 Task: Show all amenities of home in Telluride, Colorado, United States.
Action: Mouse moved to (395, 153)
Screenshot: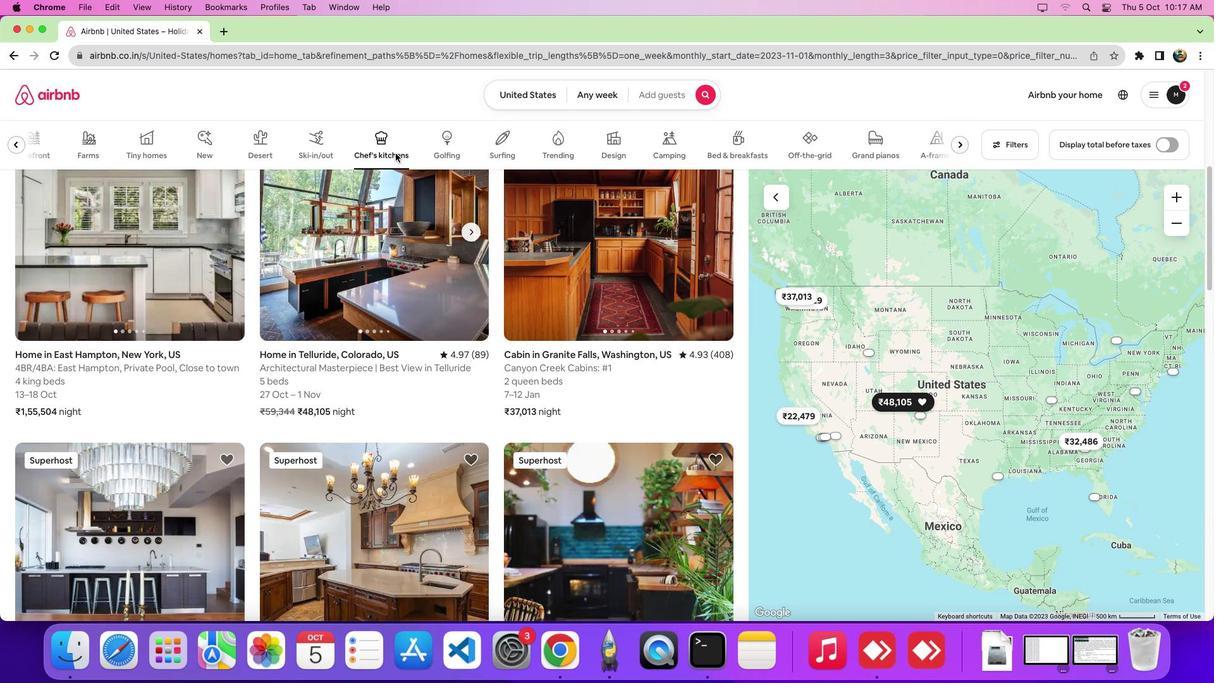 
Action: Mouse pressed left at (395, 153)
Screenshot: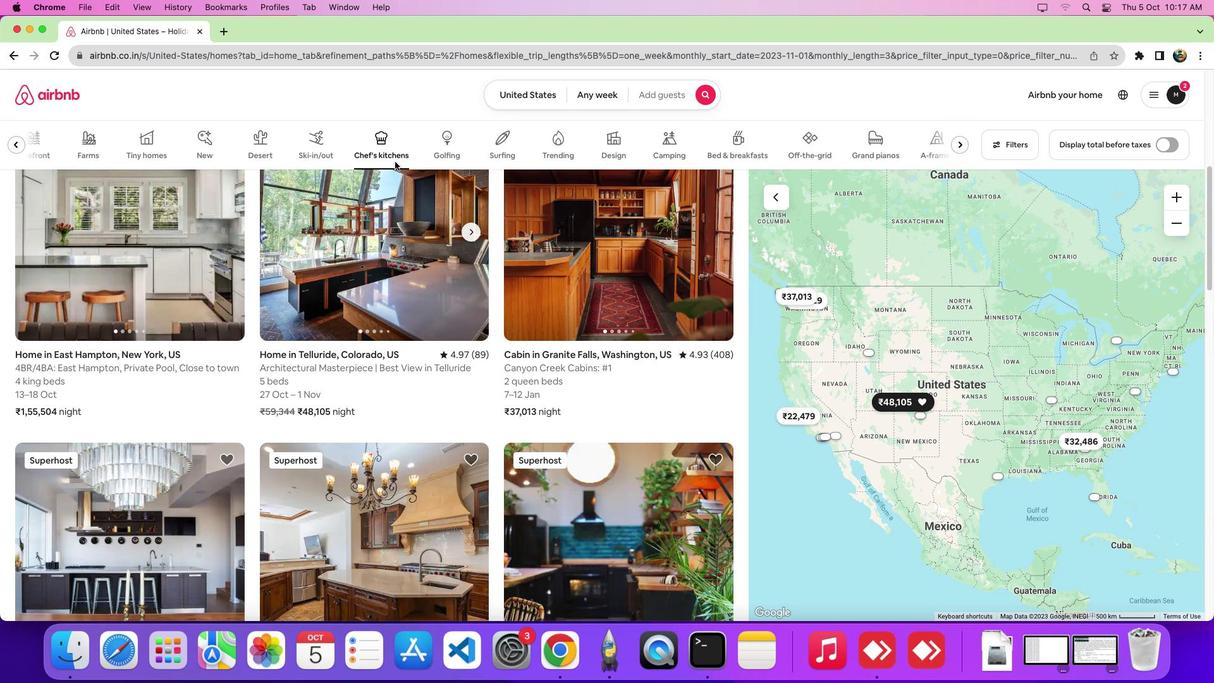 
Action: Mouse moved to (375, 274)
Screenshot: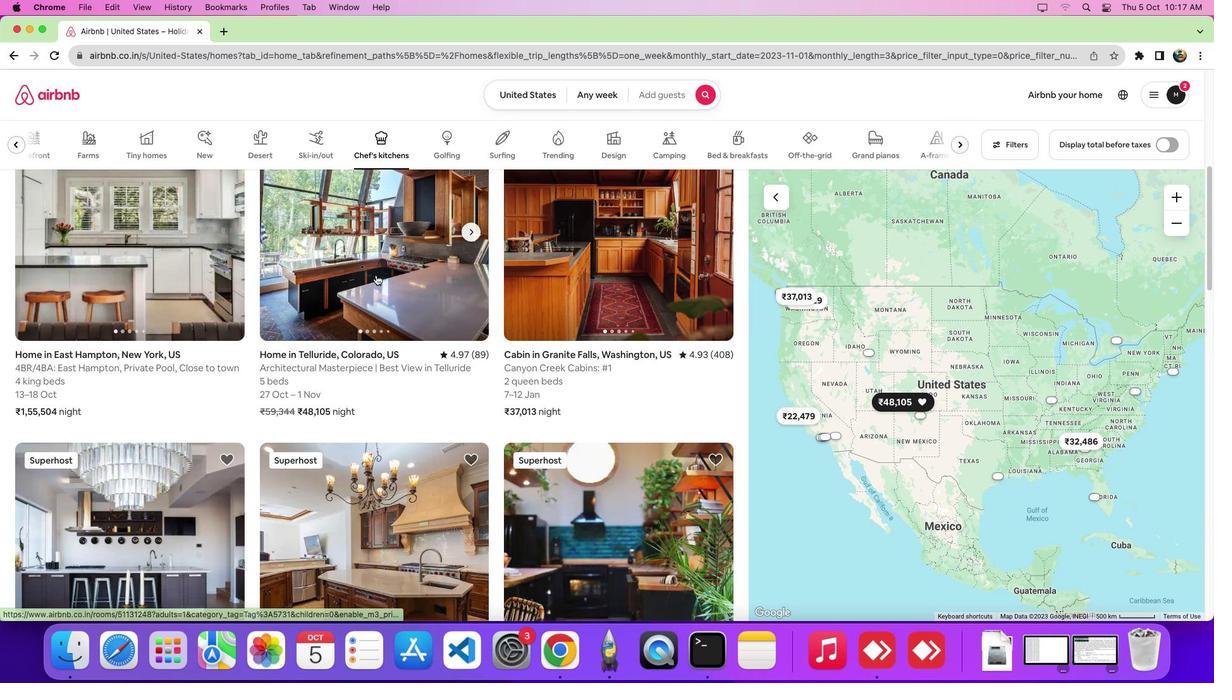
Action: Mouse pressed left at (375, 274)
Screenshot: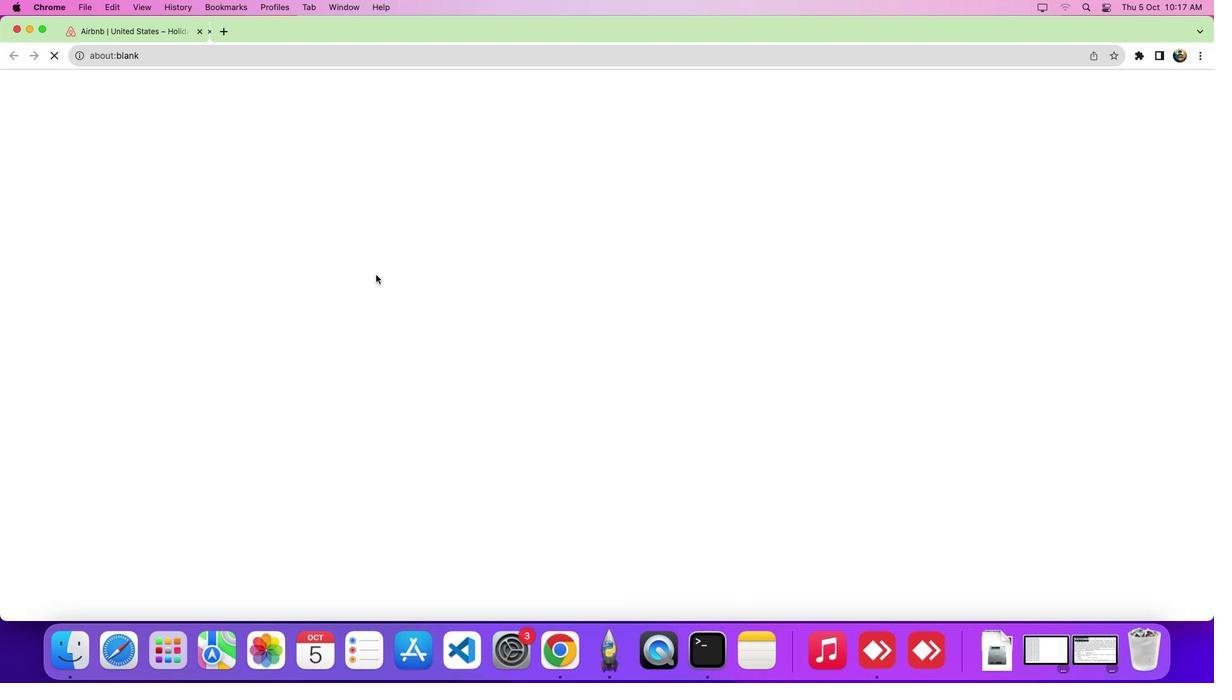 
Action: Mouse moved to (533, 356)
Screenshot: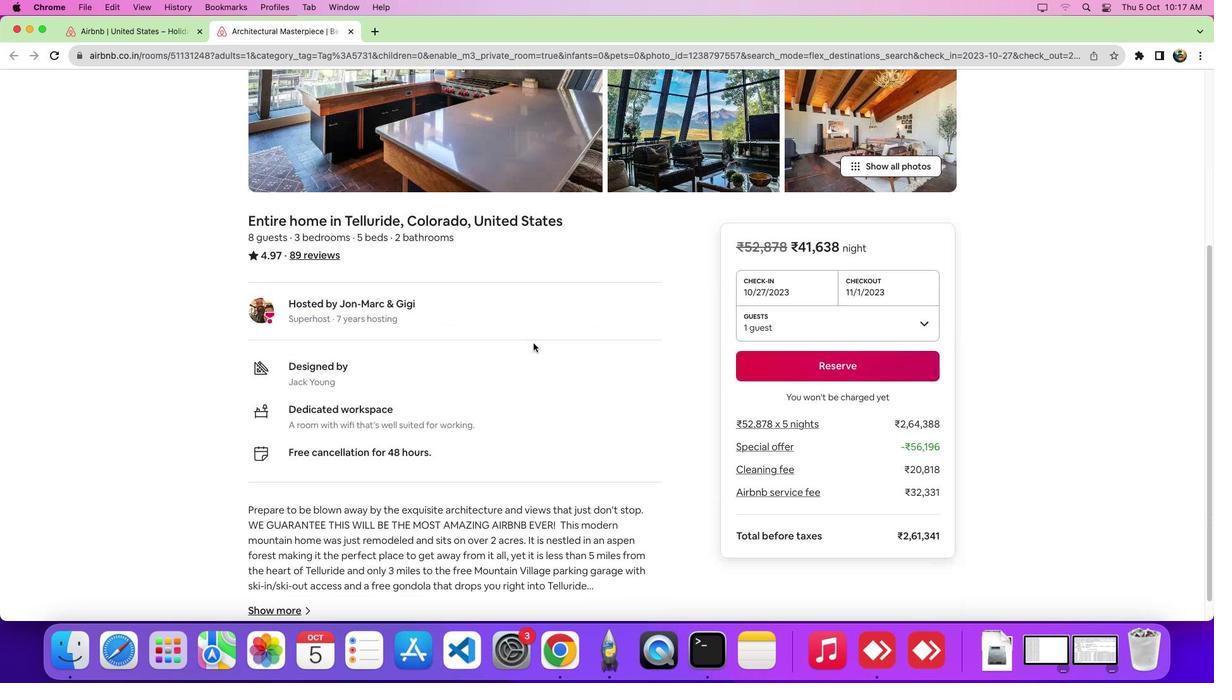 
Action: Mouse scrolled (533, 356) with delta (0, 0)
Screenshot: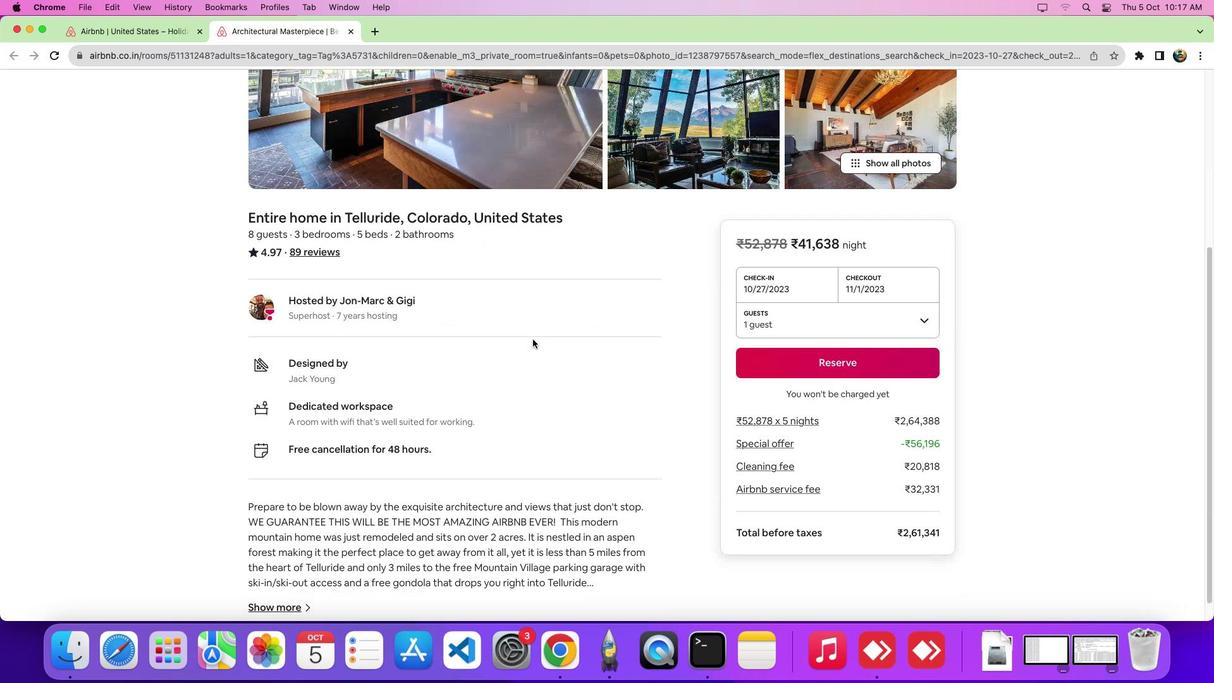 
Action: Mouse scrolled (533, 356) with delta (0, -1)
Screenshot: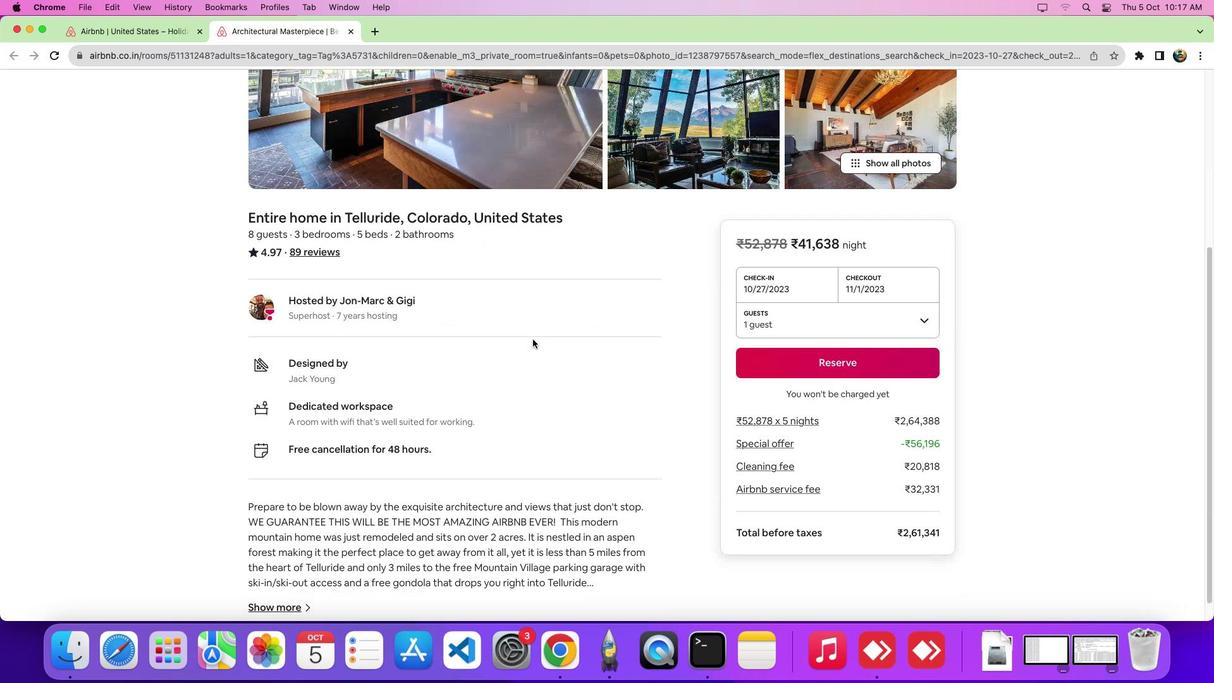 
Action: Mouse moved to (533, 356)
Screenshot: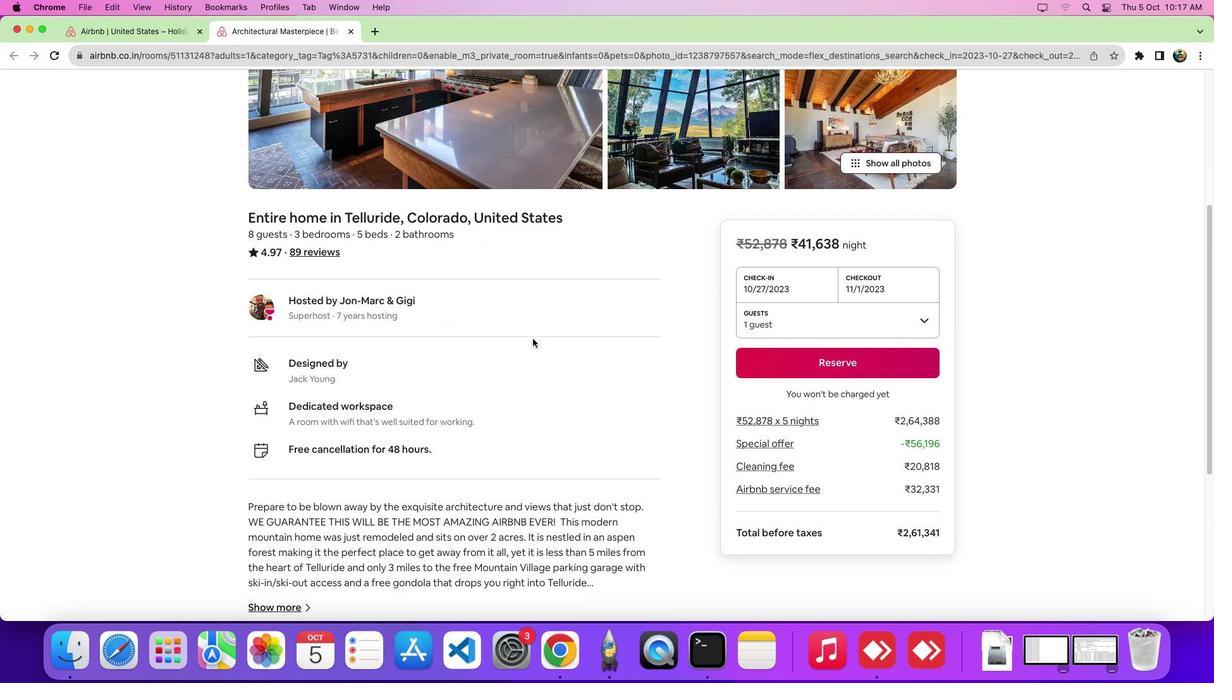 
Action: Mouse scrolled (533, 356) with delta (0, -5)
Screenshot: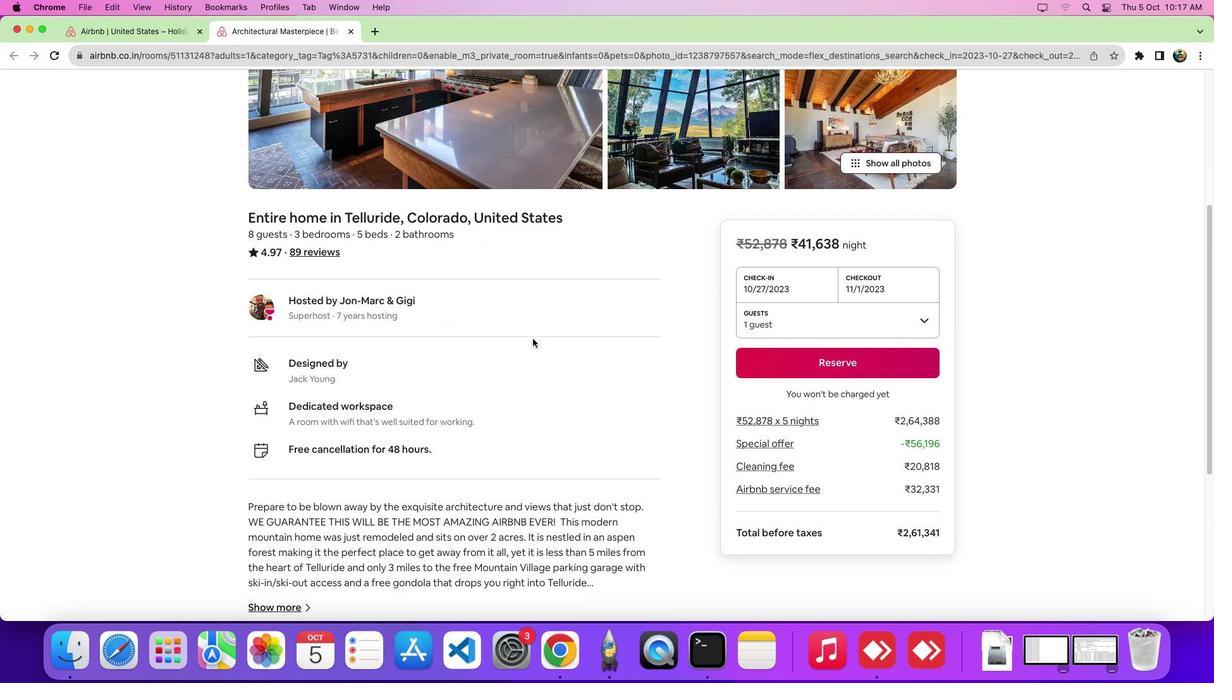 
Action: Mouse moved to (533, 349)
Screenshot: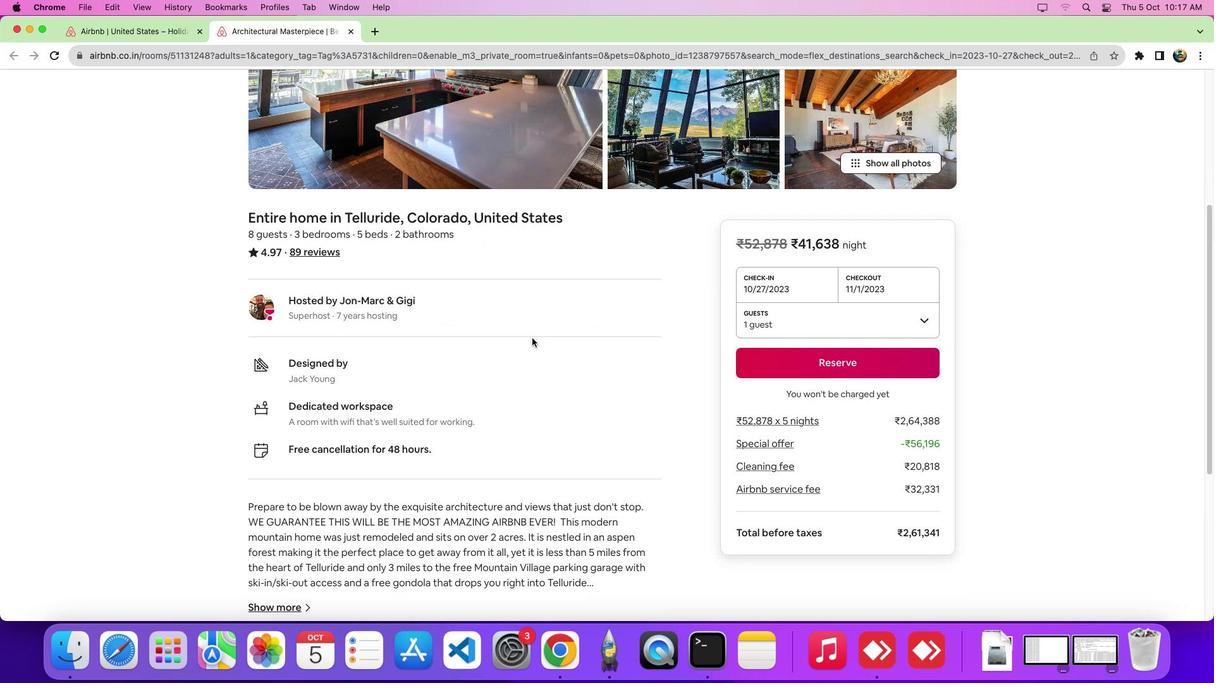 
Action: Mouse scrolled (533, 349) with delta (0, -8)
Screenshot: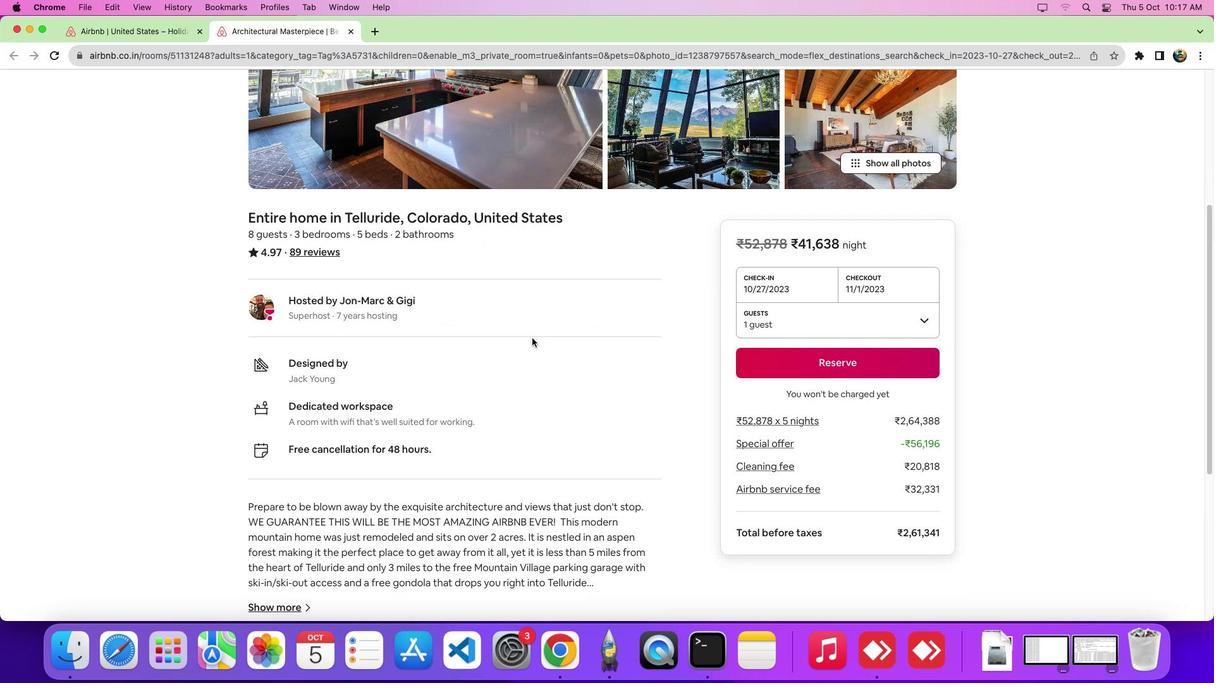 
Action: Mouse moved to (531, 336)
Screenshot: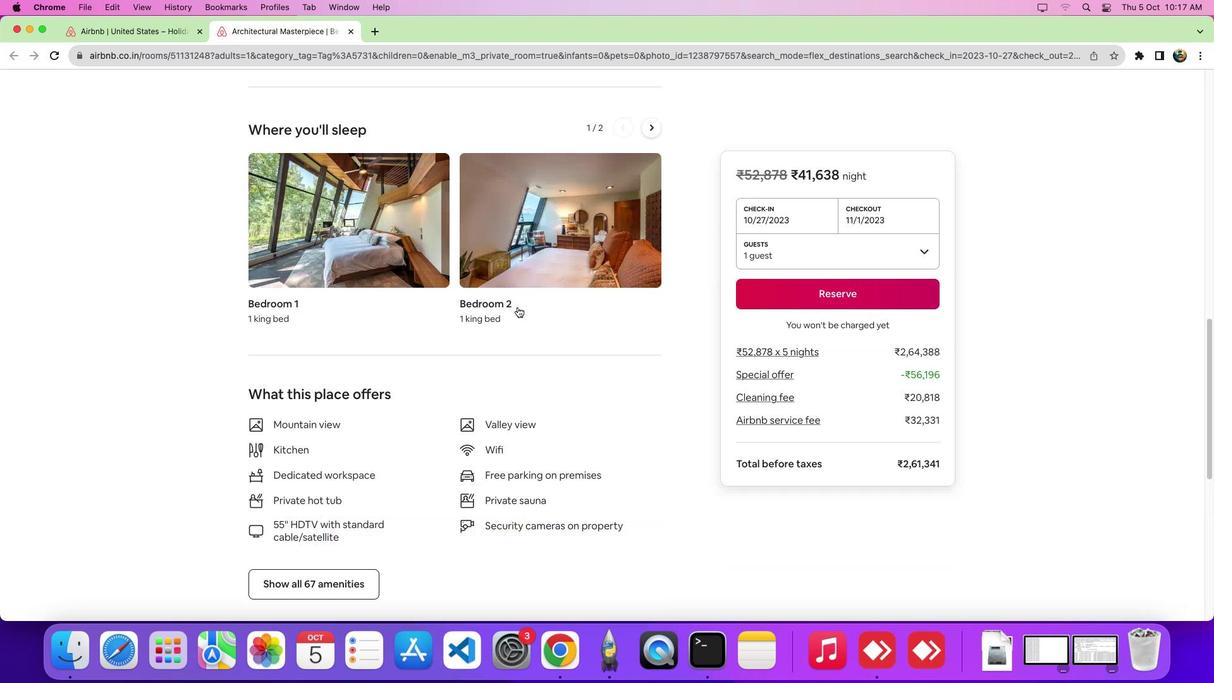 
Action: Mouse scrolled (531, 336) with delta (0, 0)
Screenshot: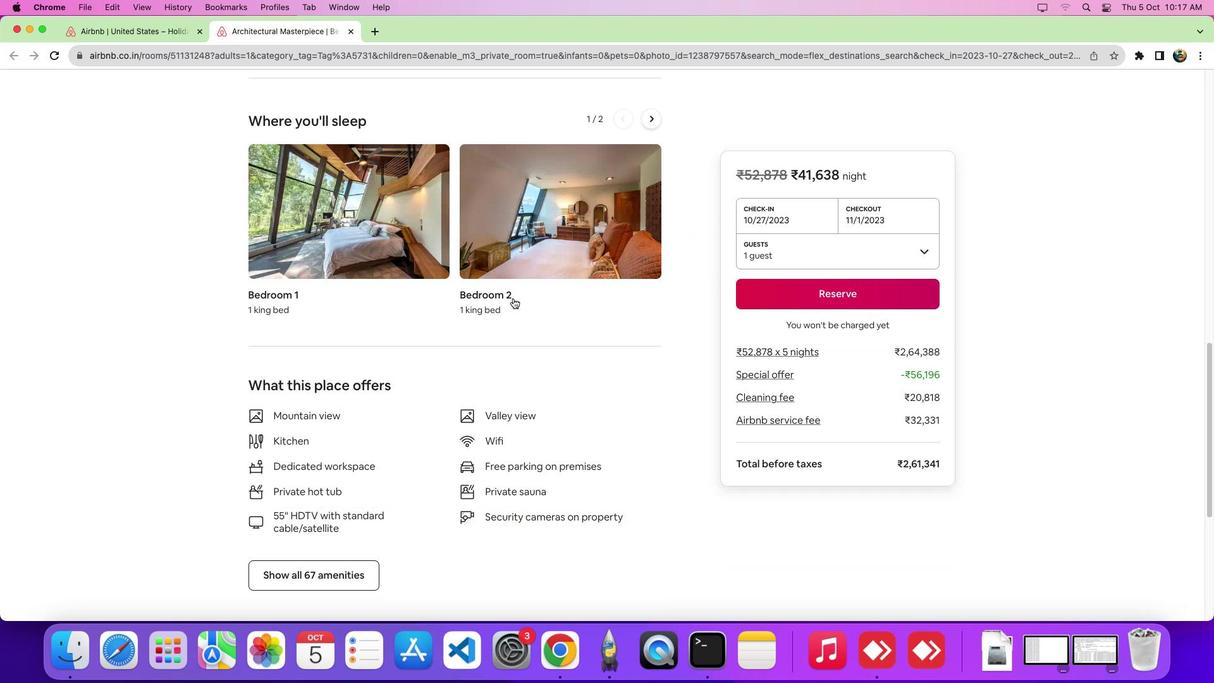 
Action: Mouse scrolled (531, 336) with delta (0, -1)
Screenshot: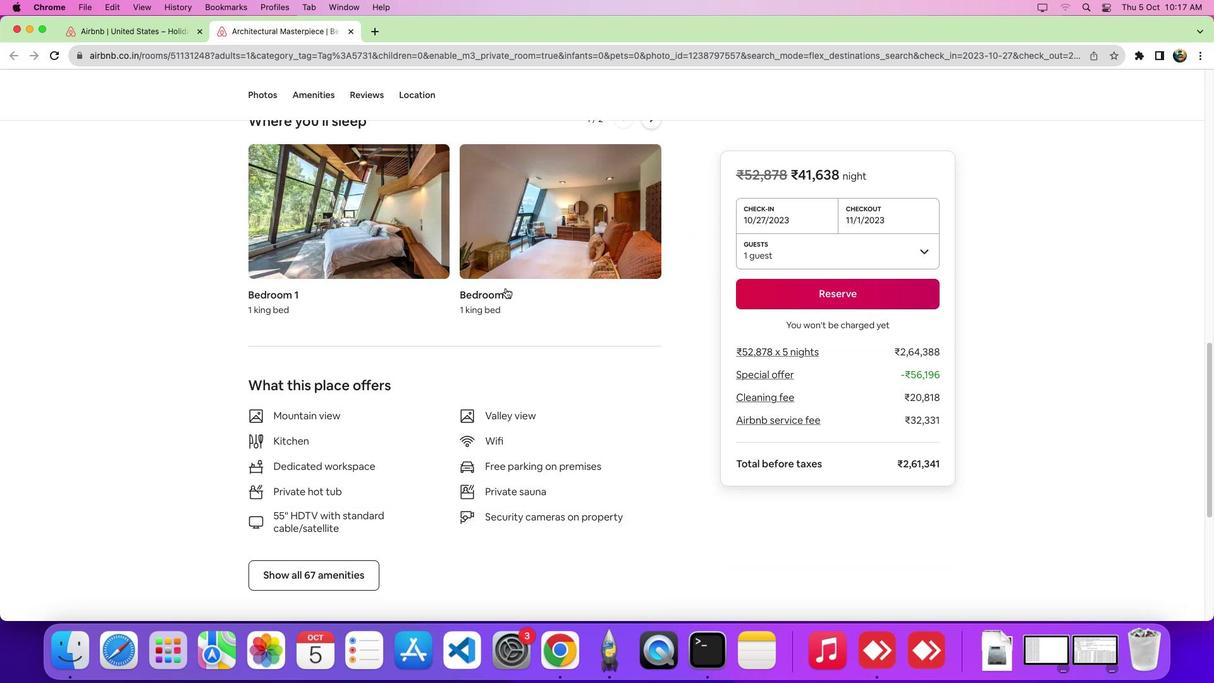 
Action: Mouse scrolled (531, 336) with delta (0, -6)
Screenshot: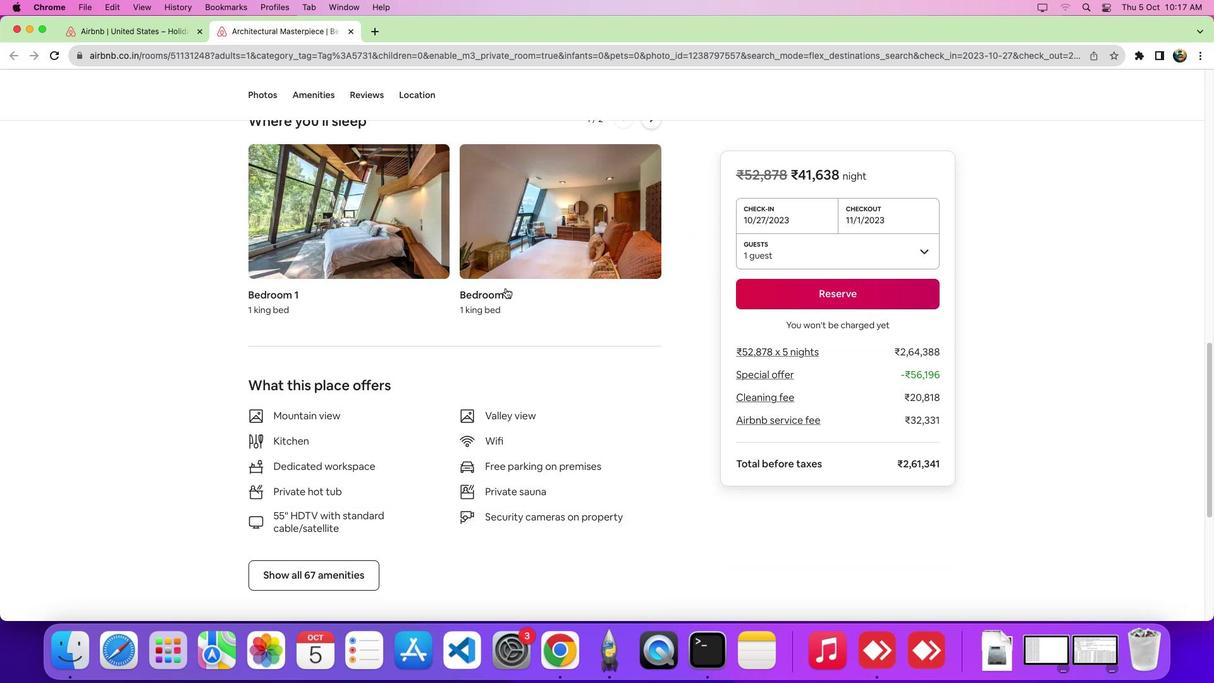 
Action: Mouse scrolled (531, 336) with delta (0, -8)
Screenshot: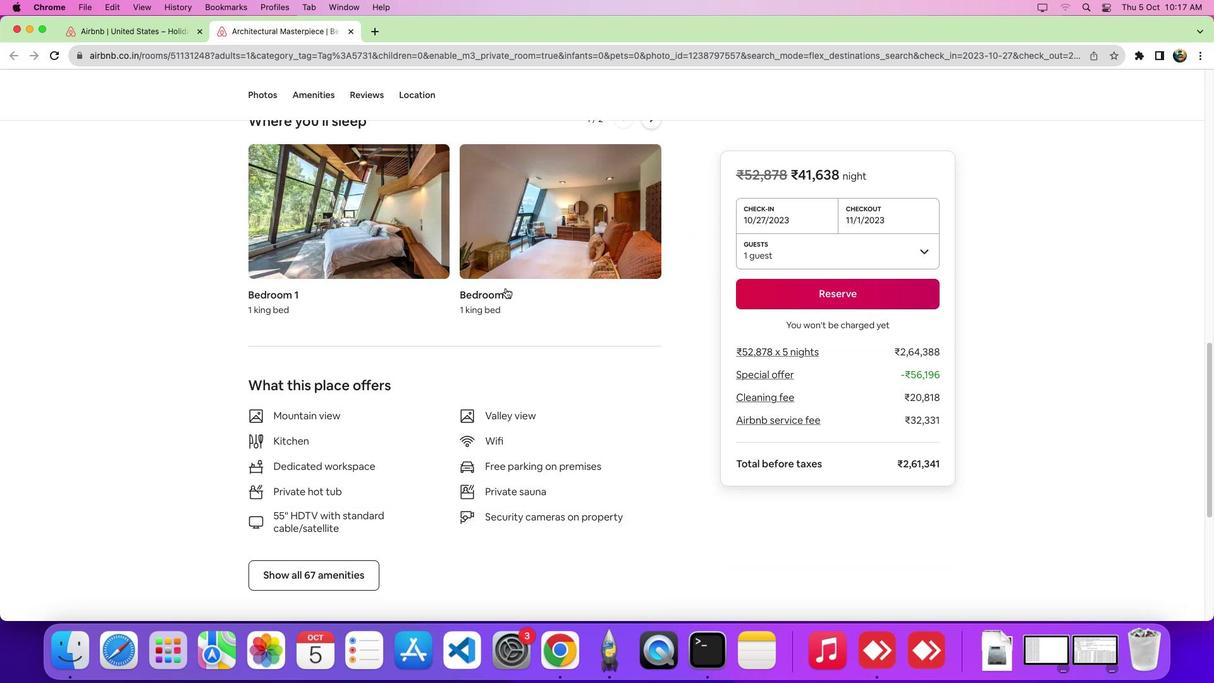 
Action: Mouse moved to (311, 100)
Screenshot: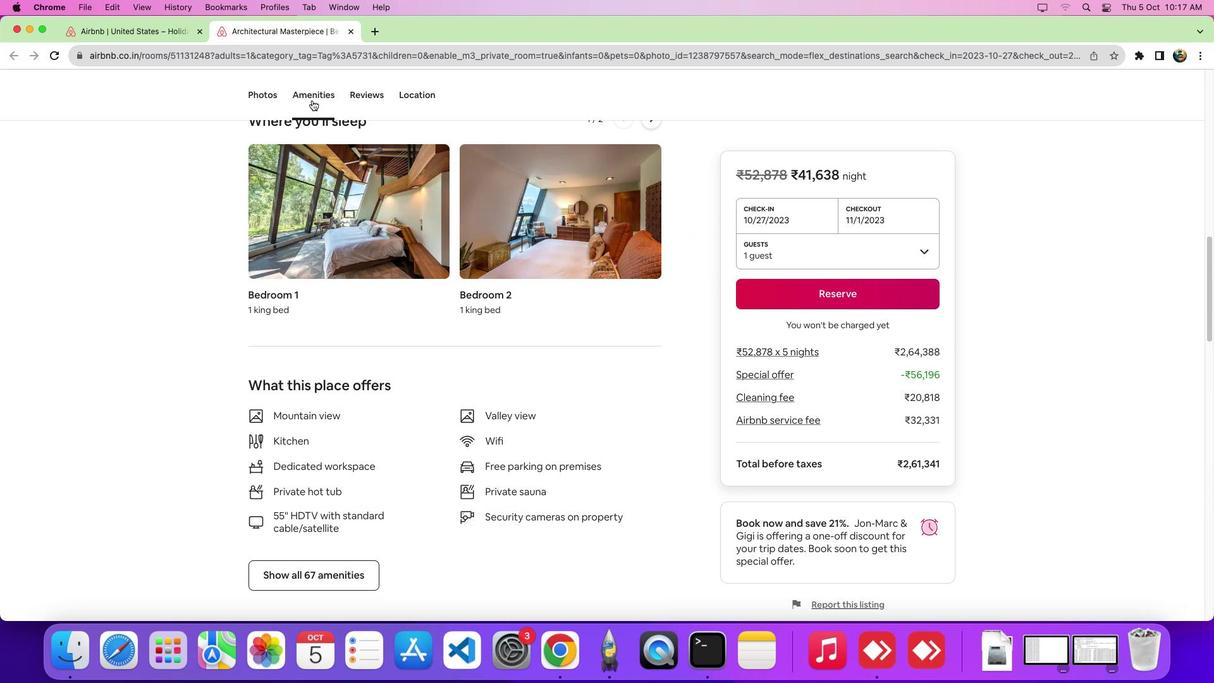 
Action: Mouse pressed left at (311, 100)
Screenshot: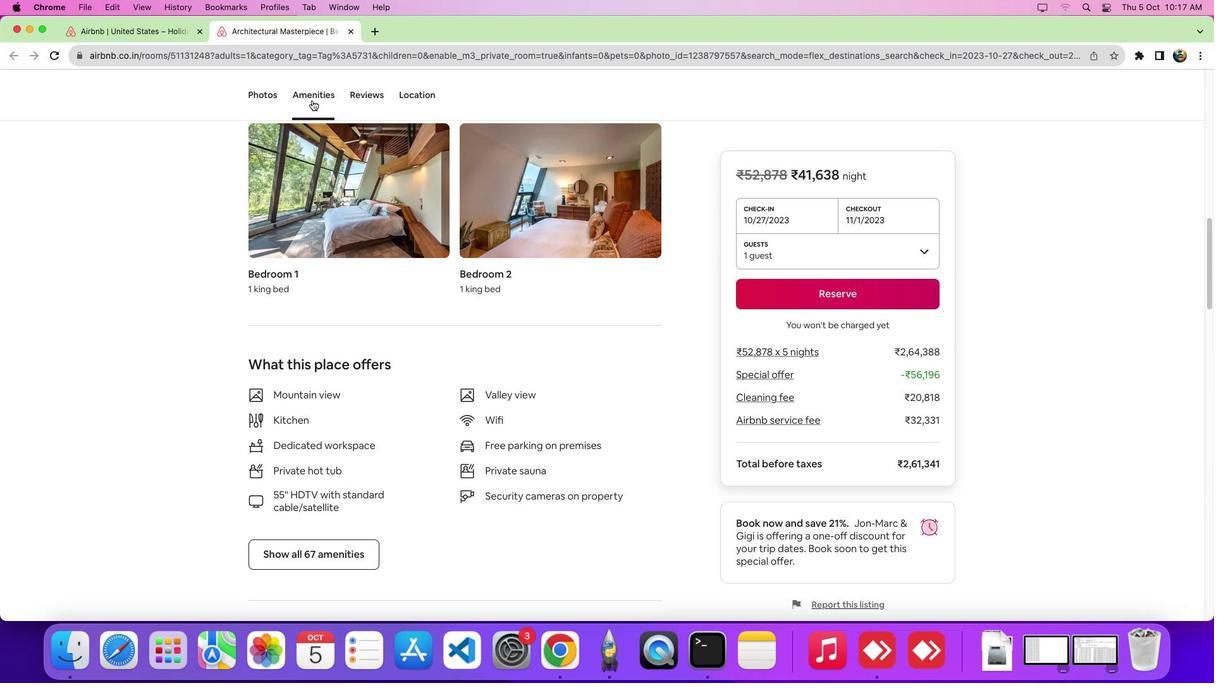
Action: Mouse moved to (413, 327)
Screenshot: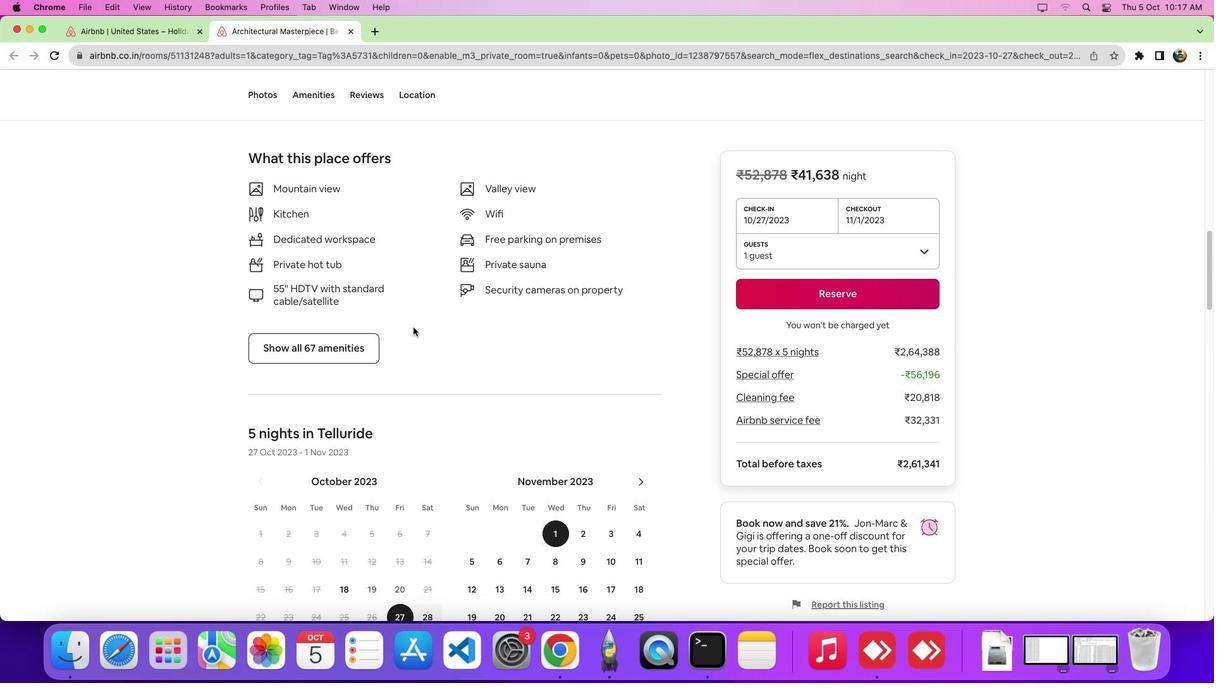 
Action: Mouse scrolled (413, 327) with delta (0, 0)
Screenshot: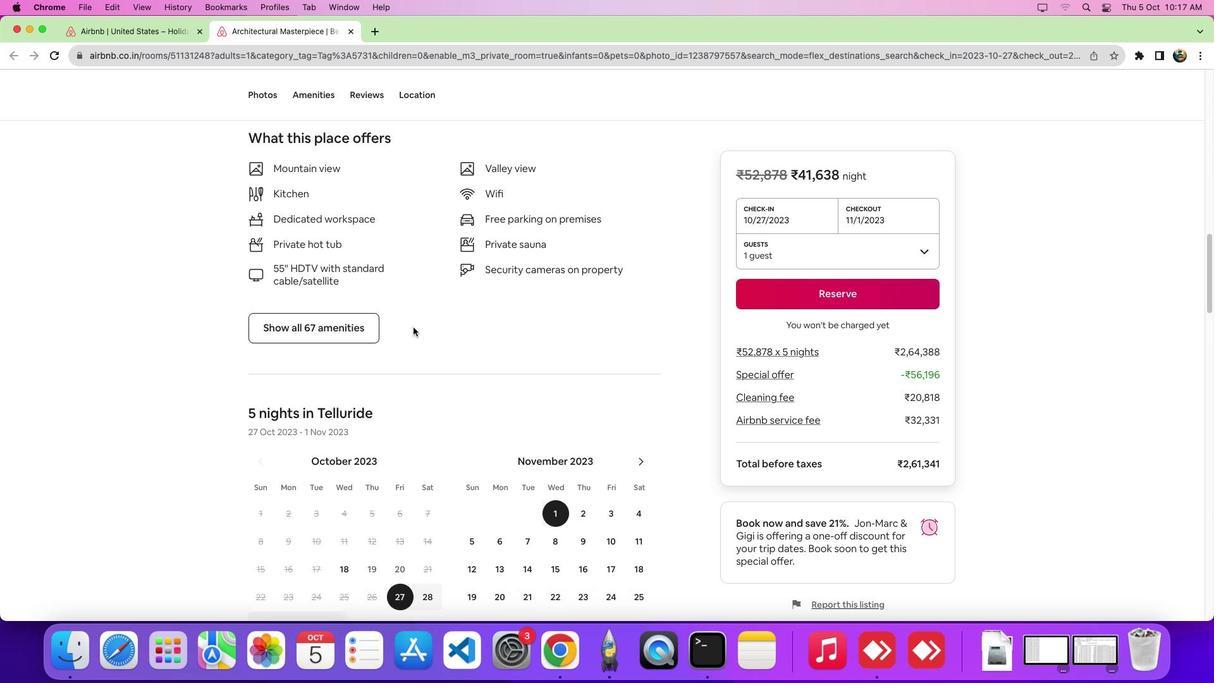 
Action: Mouse scrolled (413, 327) with delta (0, 0)
Screenshot: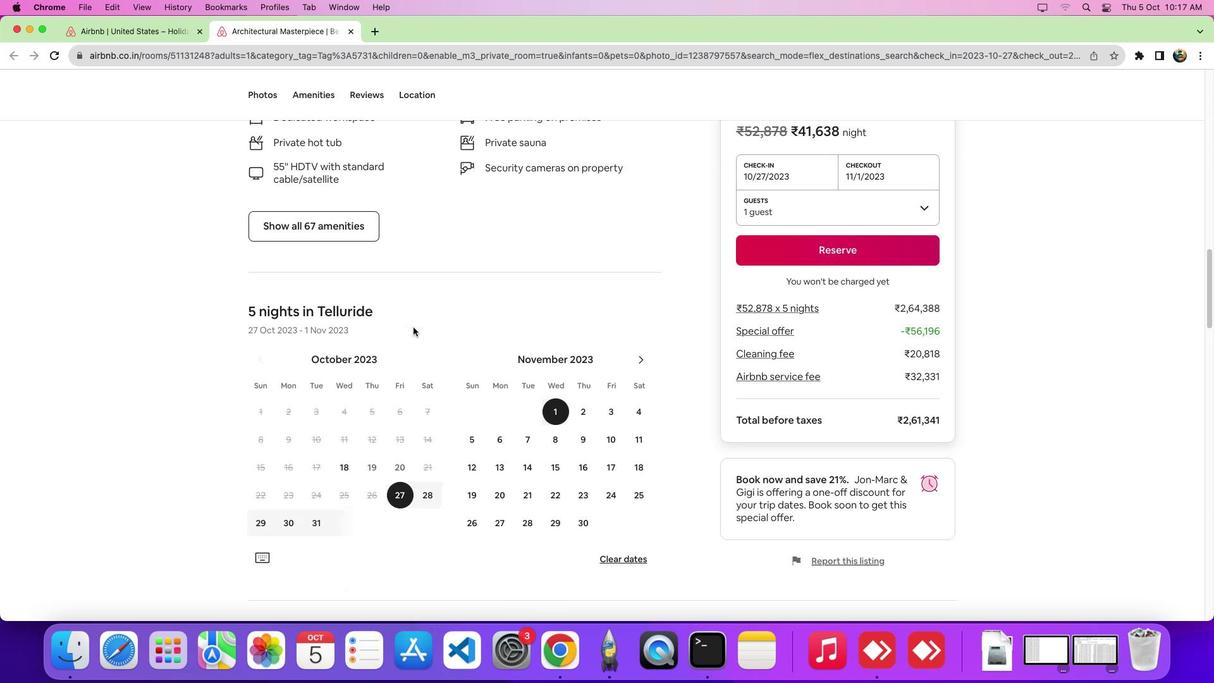 
Action: Mouse scrolled (413, 327) with delta (0, -1)
Screenshot: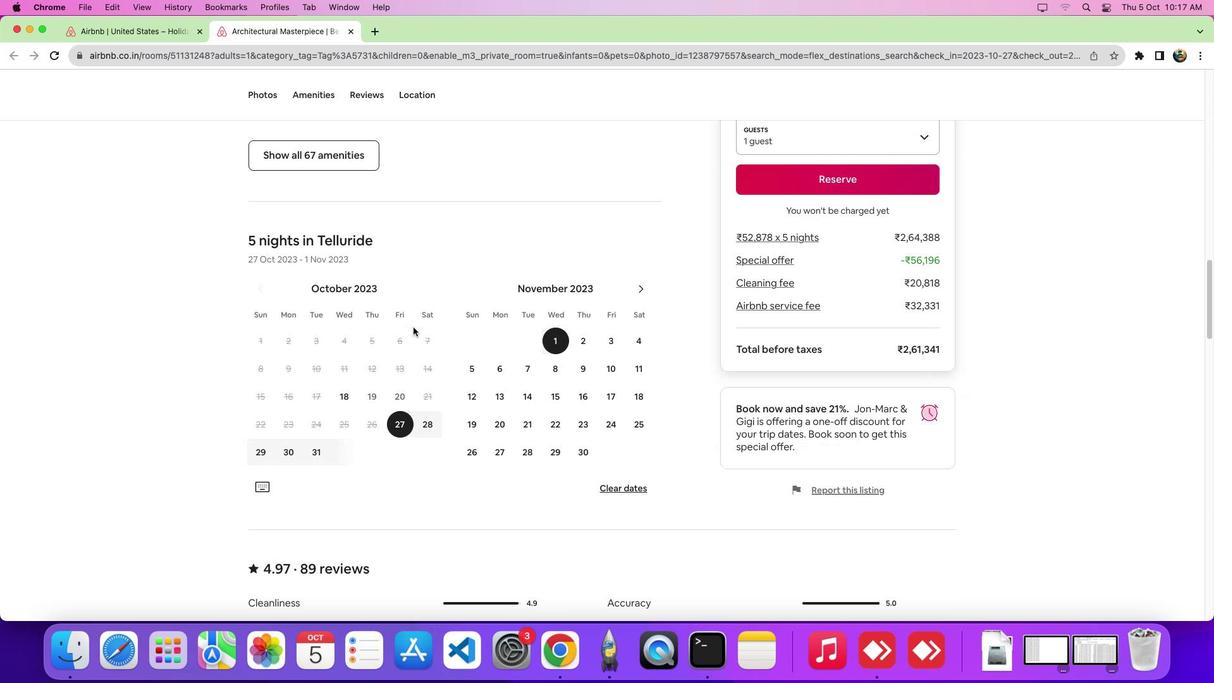 
Action: Mouse scrolled (413, 327) with delta (0, -2)
Screenshot: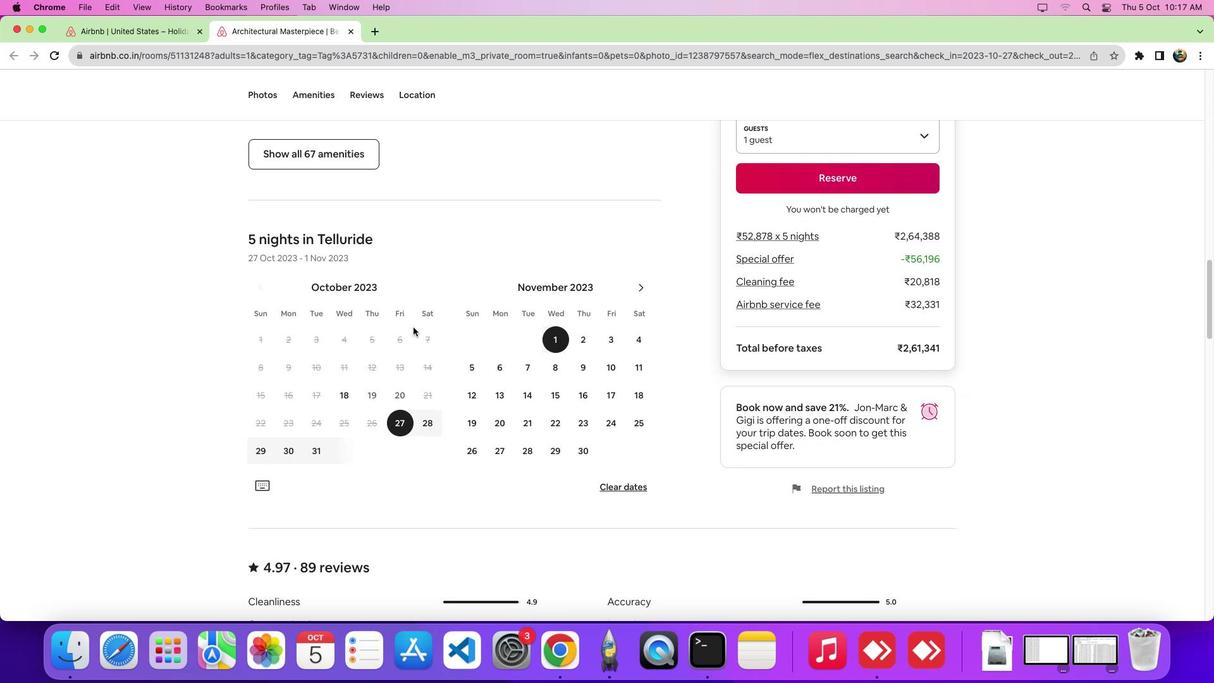 
Action: Mouse scrolled (413, 327) with delta (0, 0)
Screenshot: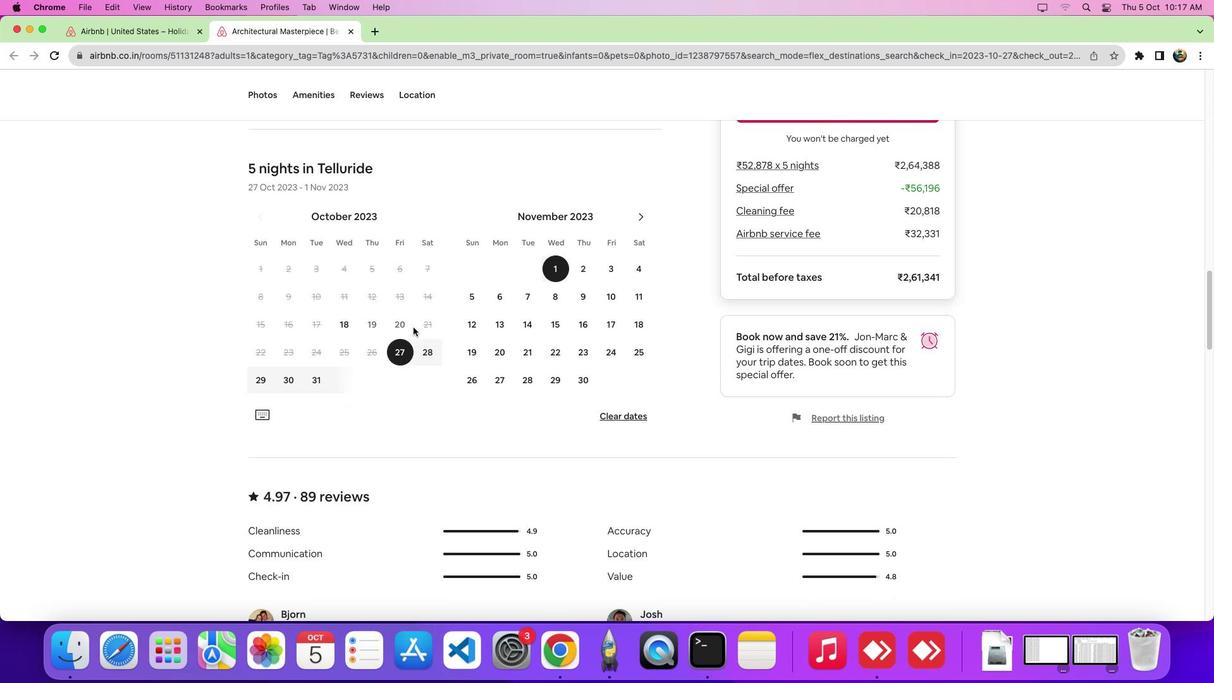 
Action: Mouse scrolled (413, 327) with delta (0, 0)
Screenshot: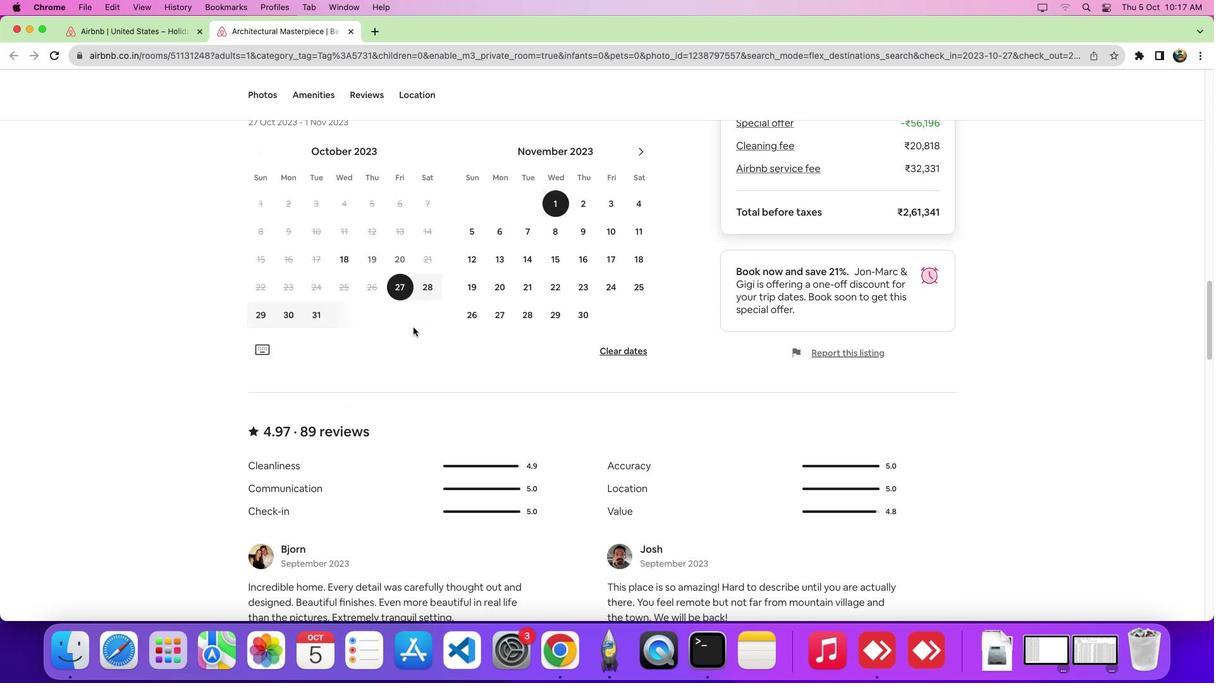 
Action: Mouse scrolled (413, 327) with delta (0, -1)
Screenshot: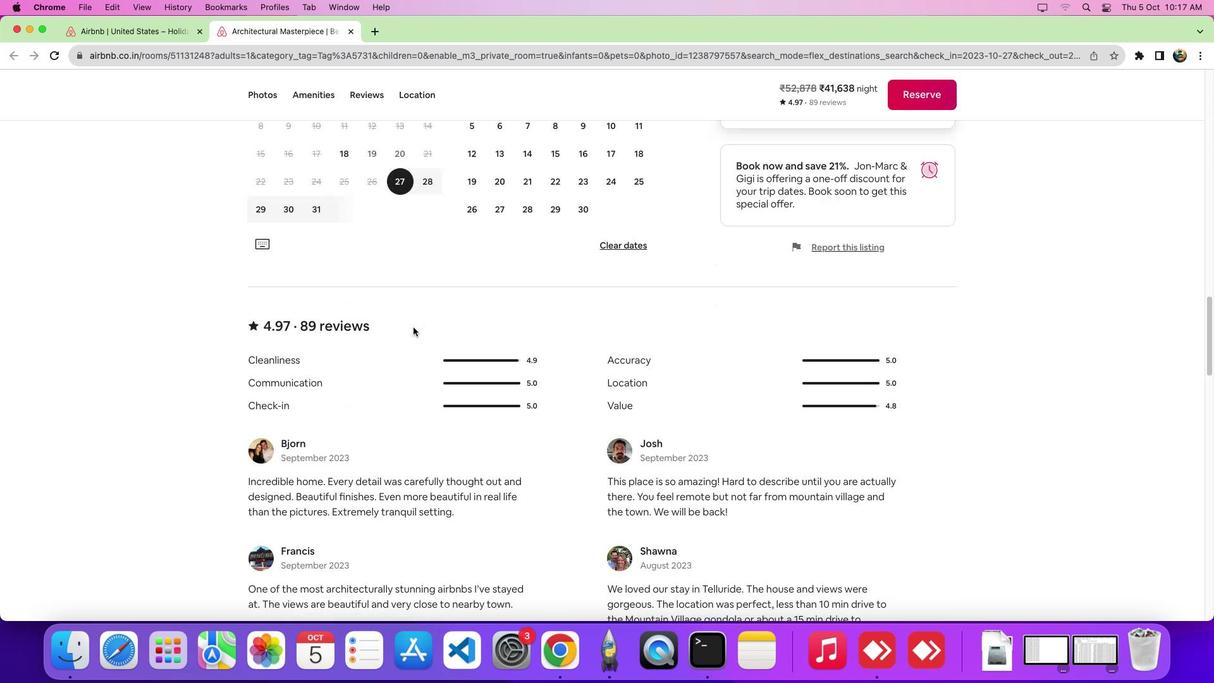 
Action: Mouse scrolled (413, 327) with delta (0, -2)
Screenshot: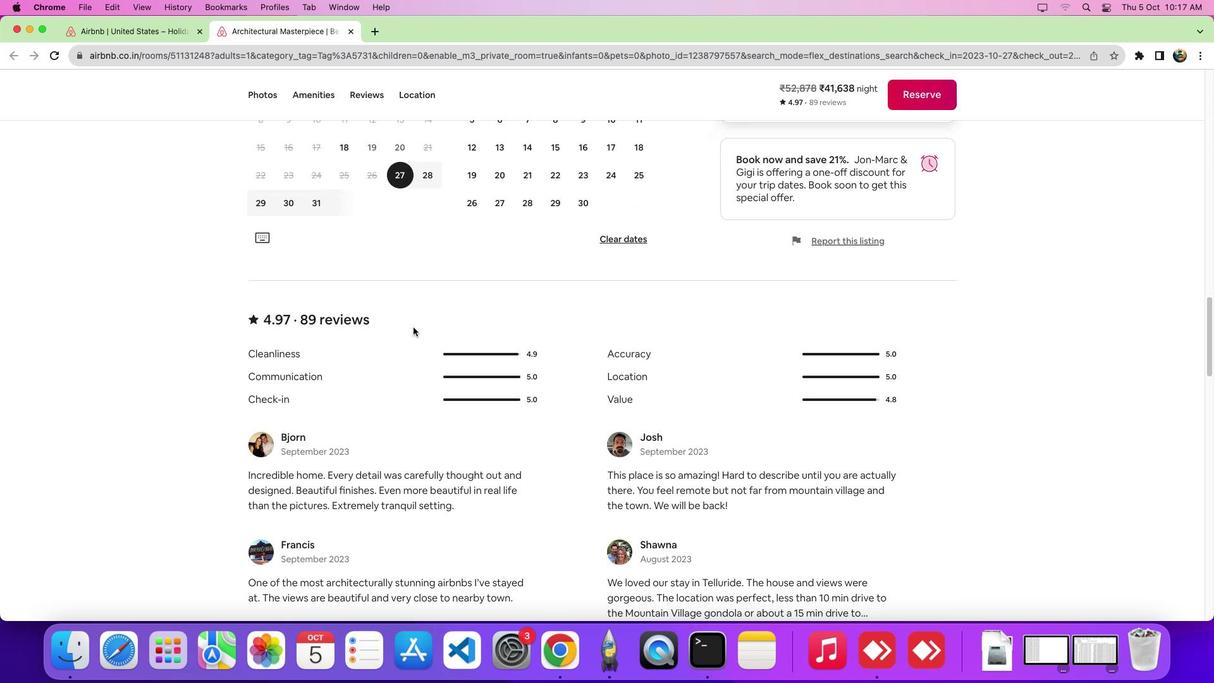 
Action: Mouse moved to (413, 327)
Screenshot: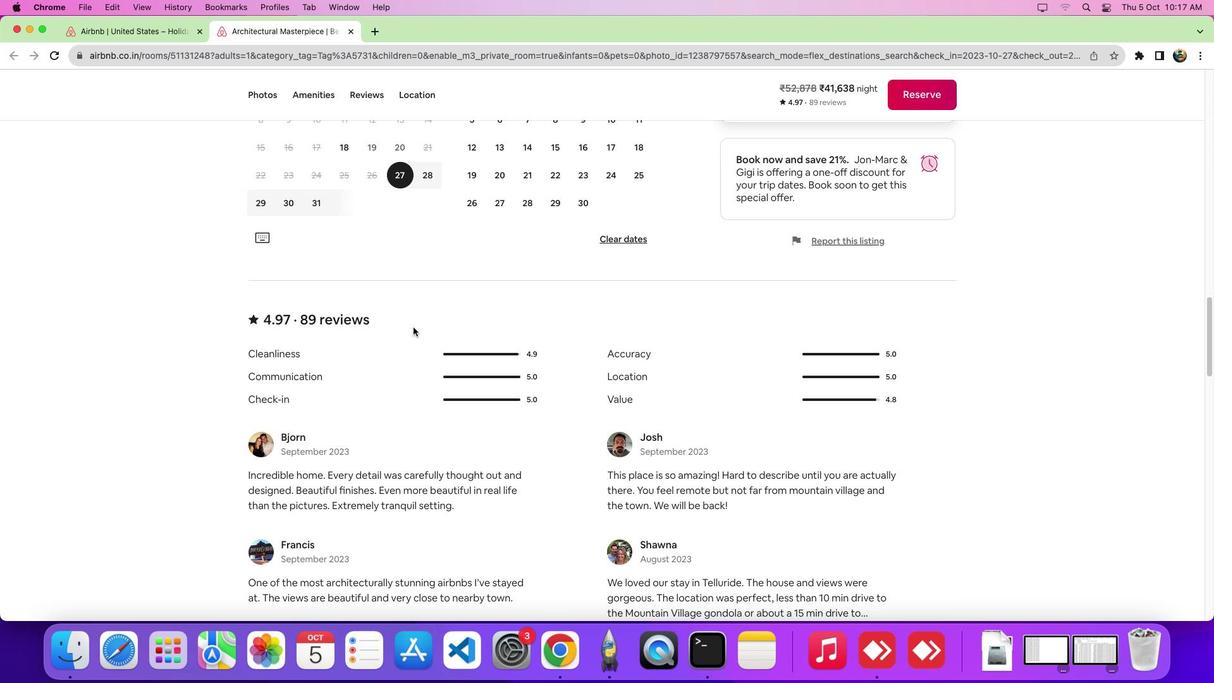 
Action: Mouse scrolled (413, 327) with delta (0, 0)
Screenshot: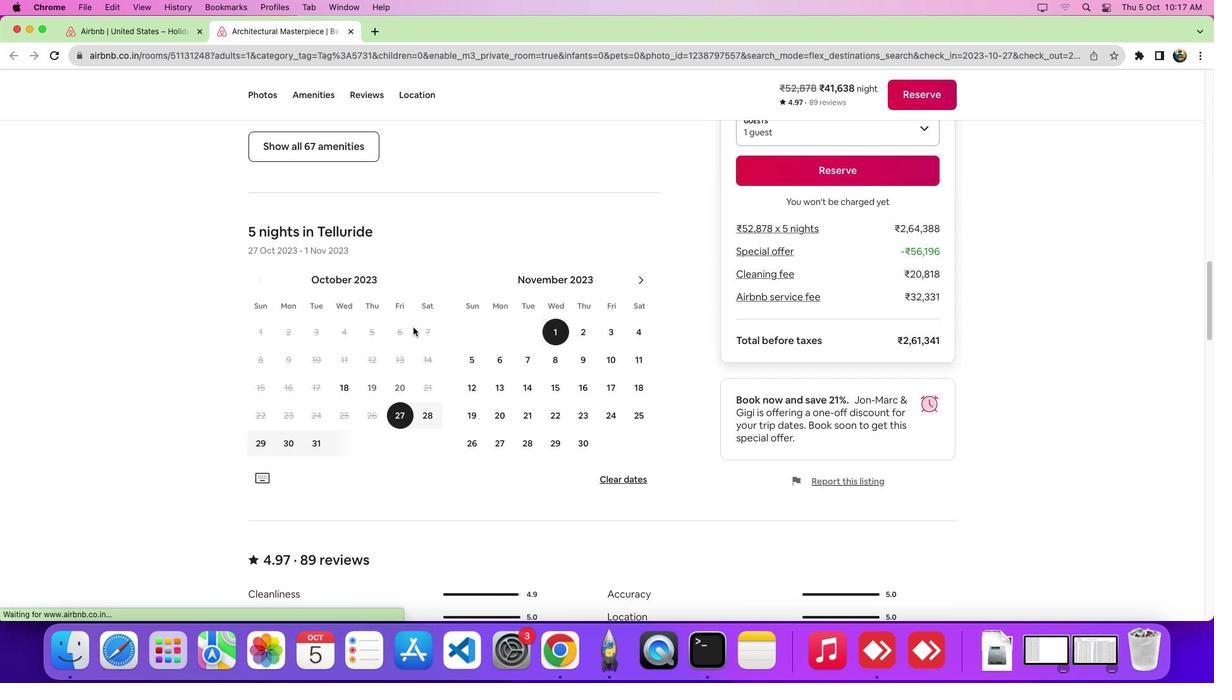 
Action: Mouse scrolled (413, 327) with delta (0, 0)
Screenshot: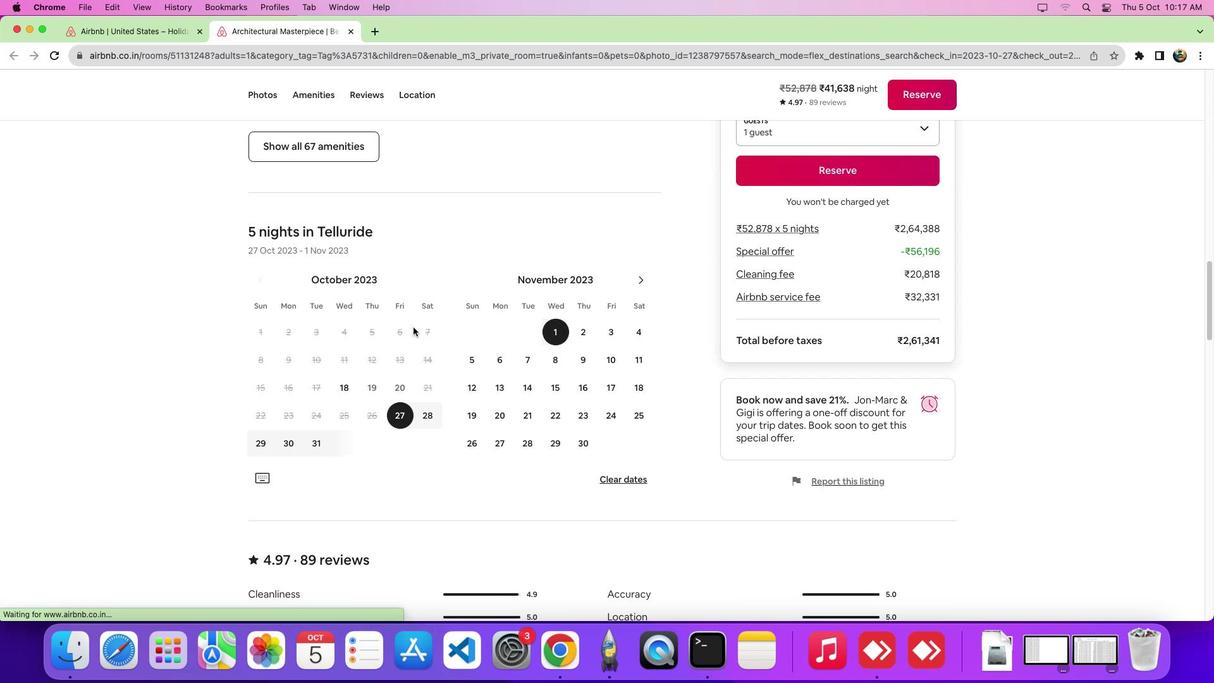 
Action: Mouse scrolled (413, 327) with delta (0, 4)
Screenshot: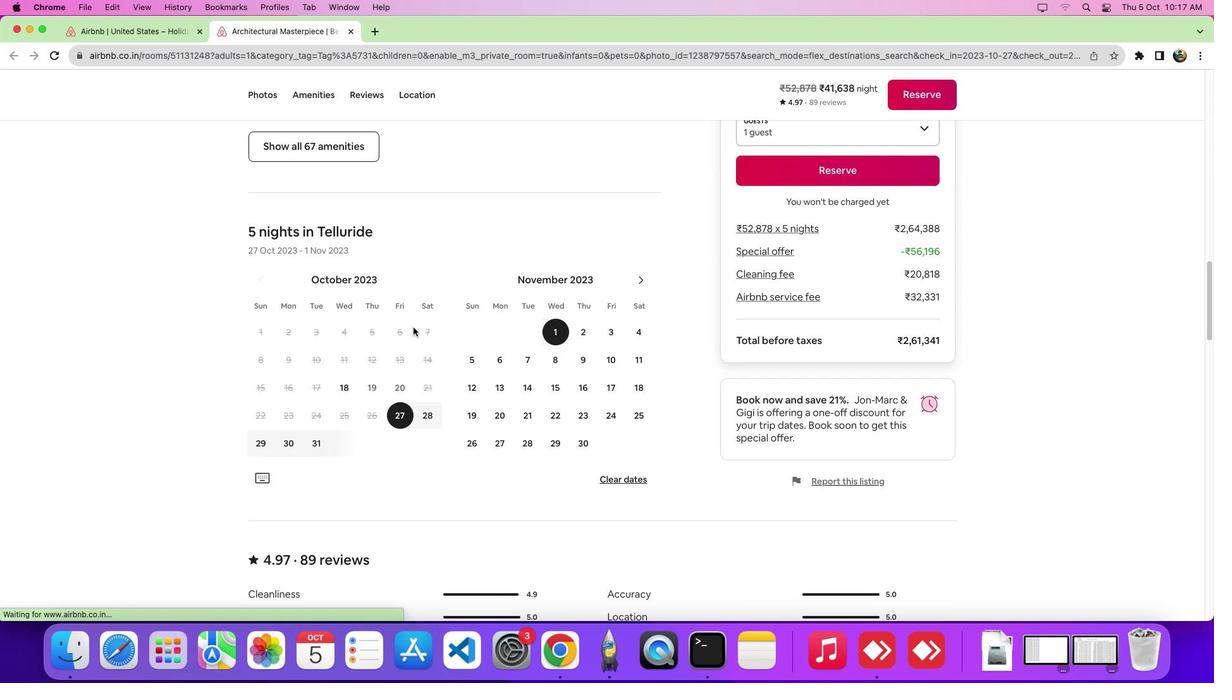 
Action: Mouse moved to (392, 242)
Screenshot: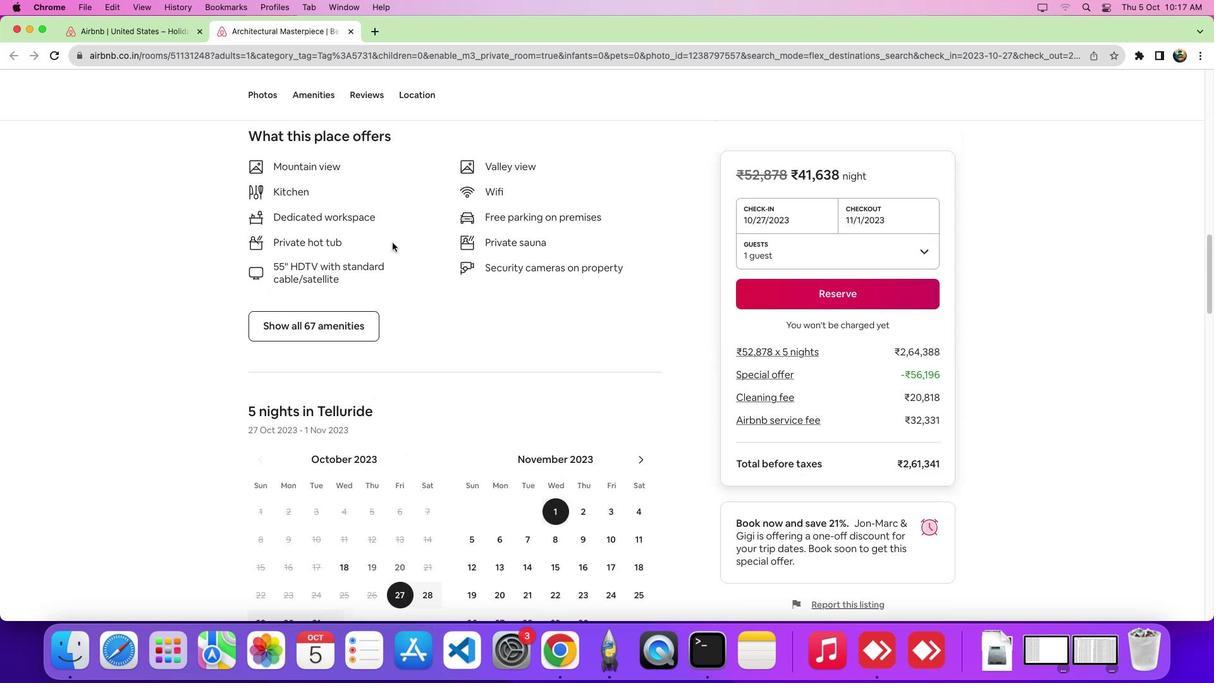 
Action: Mouse scrolled (392, 242) with delta (0, 0)
Screenshot: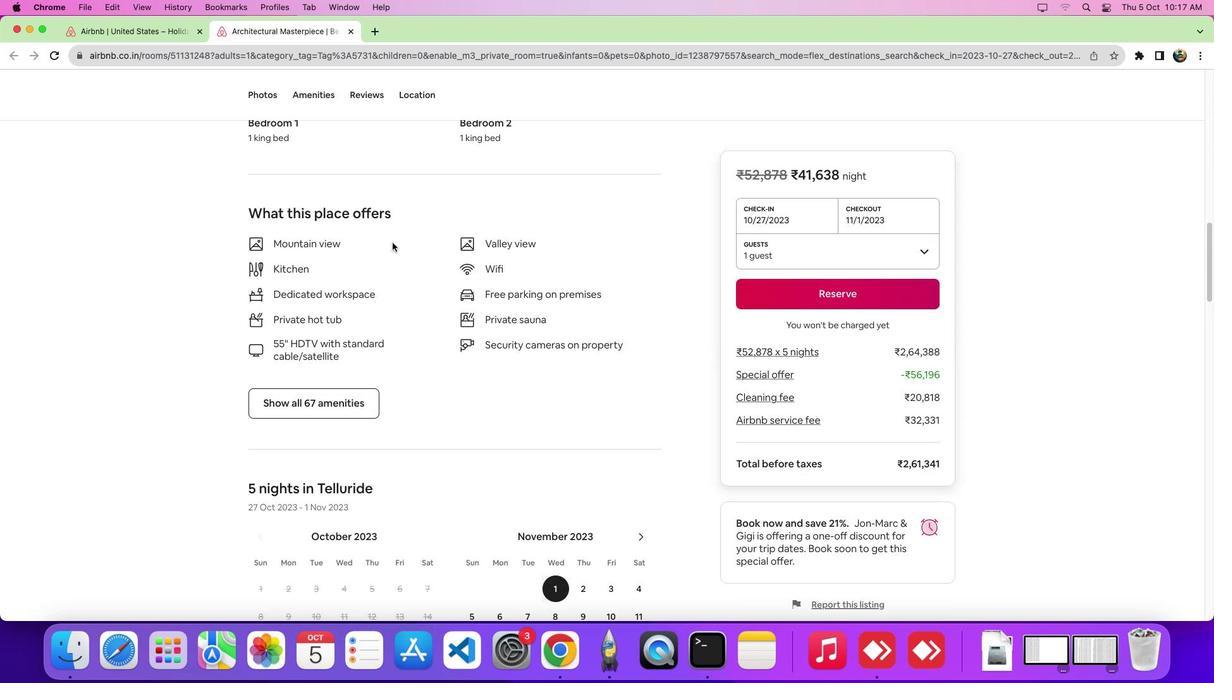 
Action: Mouse scrolled (392, 242) with delta (0, 0)
Screenshot: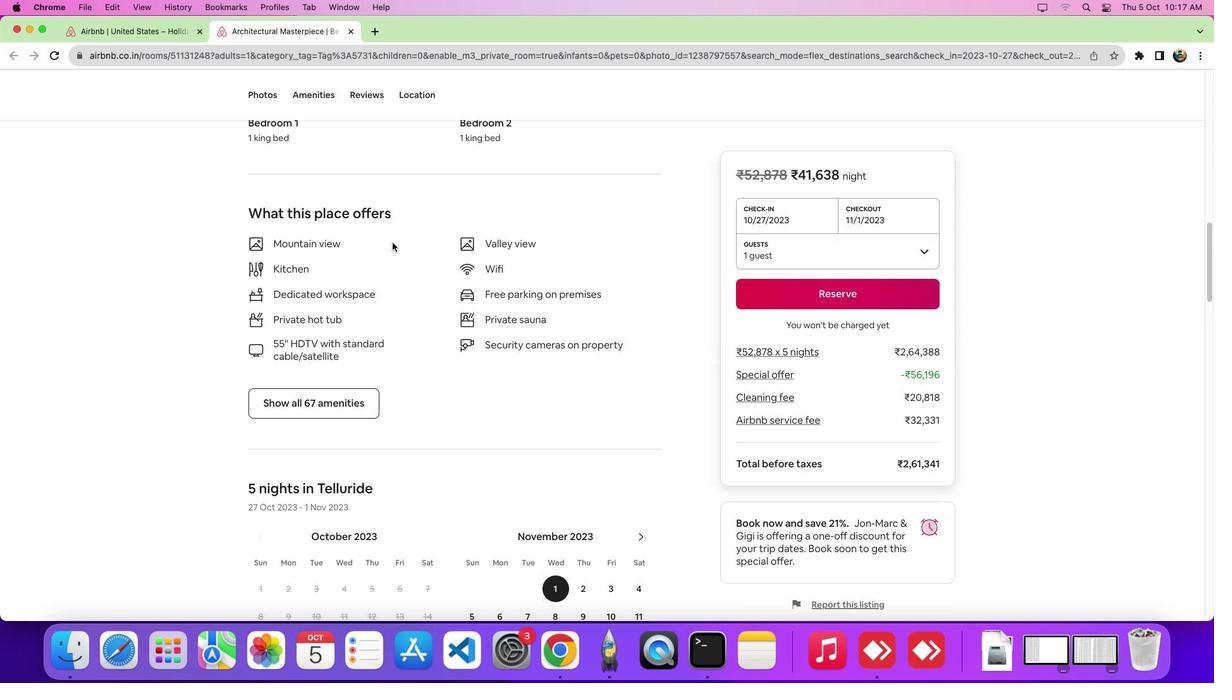 
Action: Mouse scrolled (392, 242) with delta (0, 5)
Screenshot: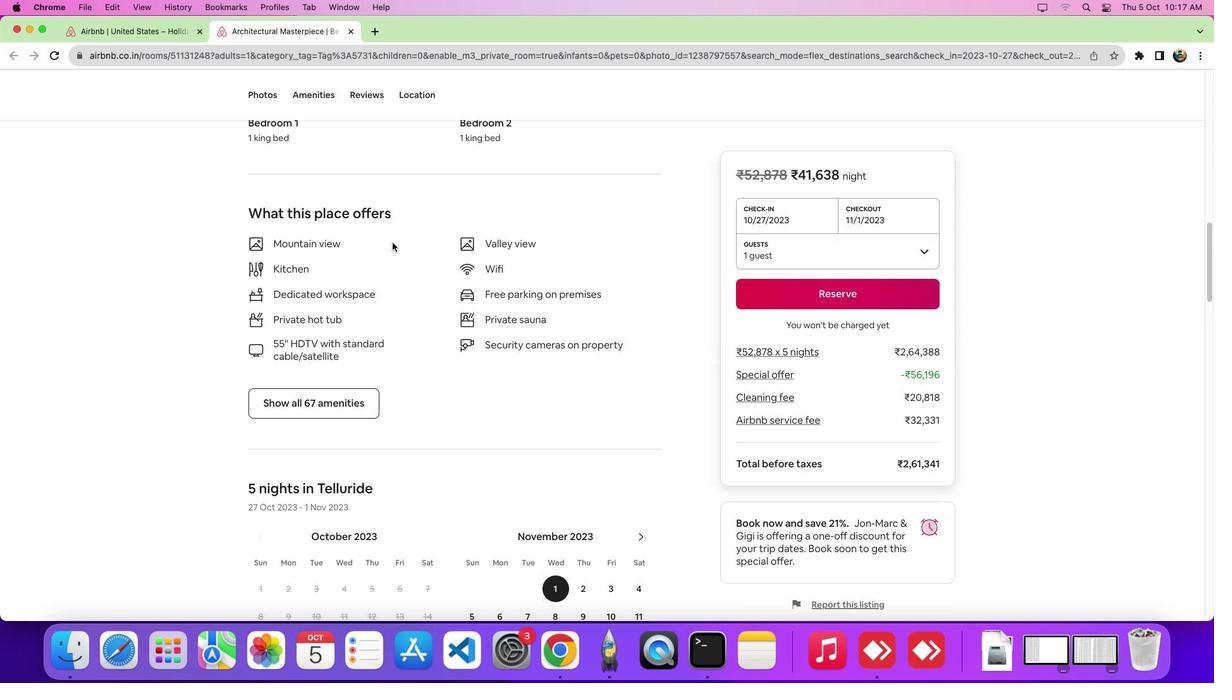 
Action: Mouse moved to (320, 399)
Screenshot: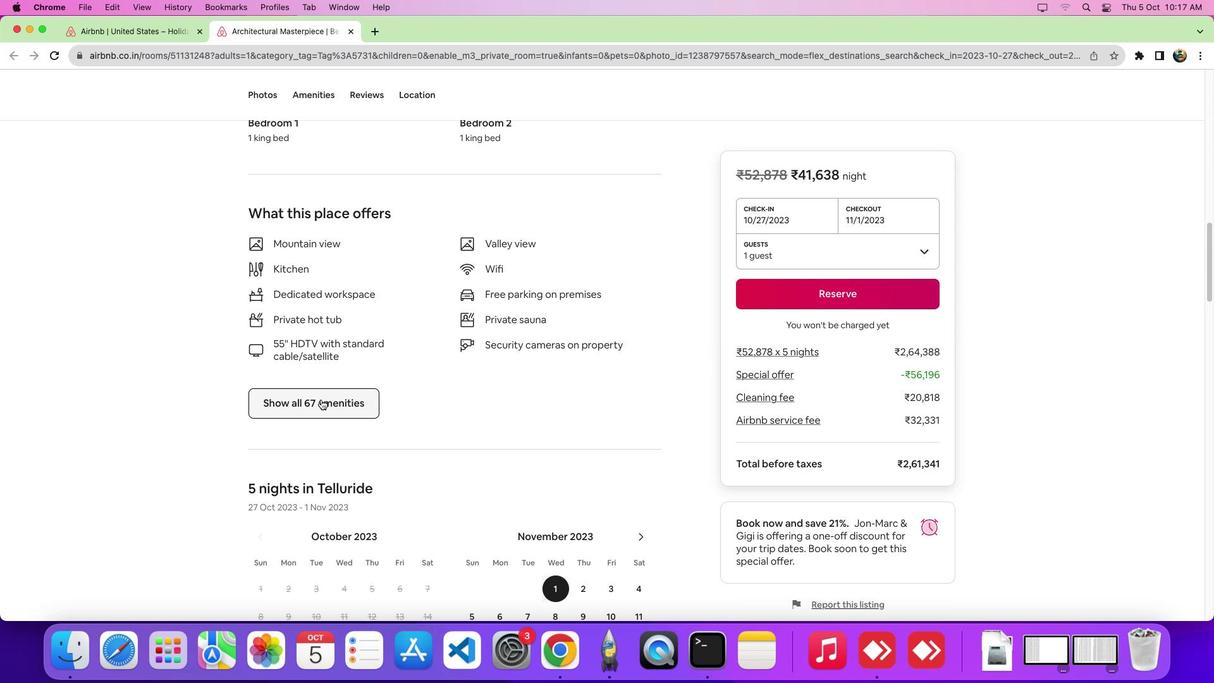 
Action: Mouse pressed left at (320, 399)
Screenshot: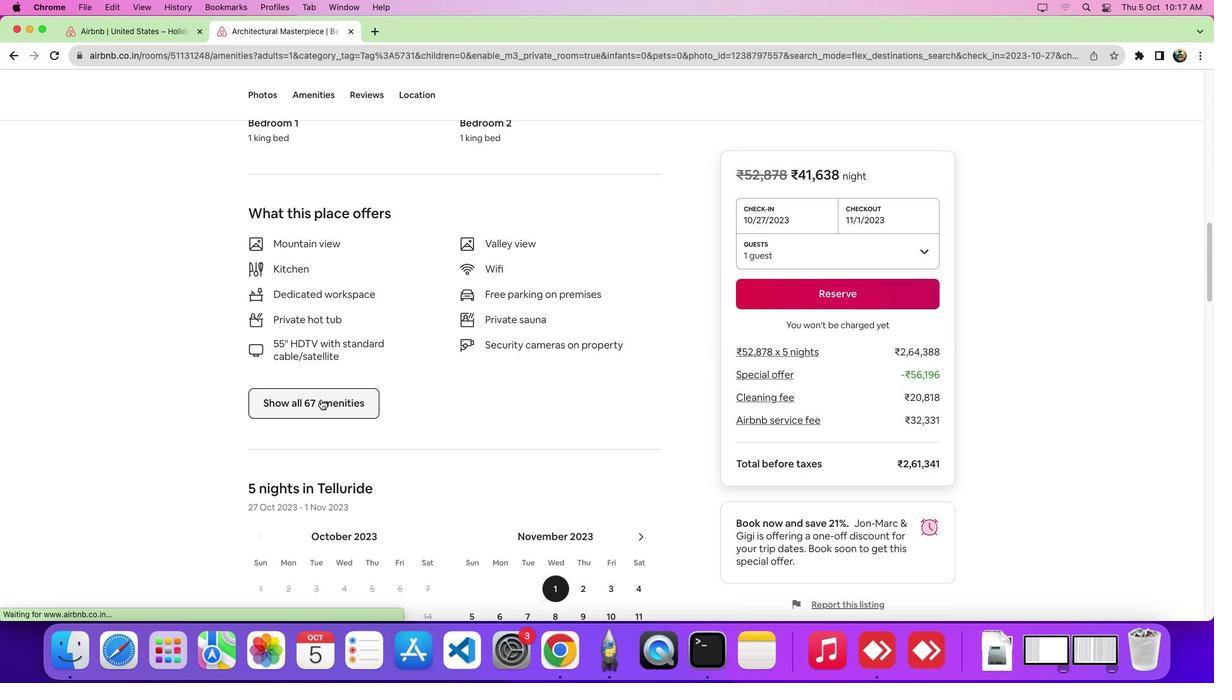 
Action: Mouse moved to (742, 363)
Screenshot: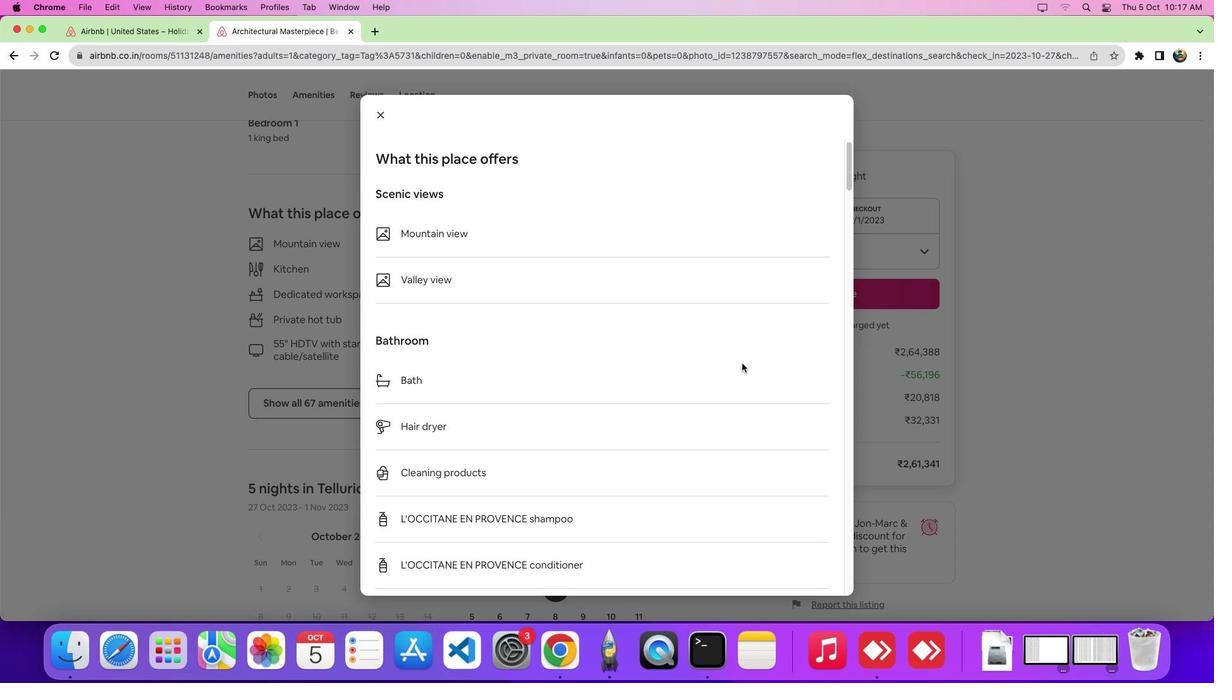 
Action: Mouse scrolled (742, 363) with delta (0, 0)
Screenshot: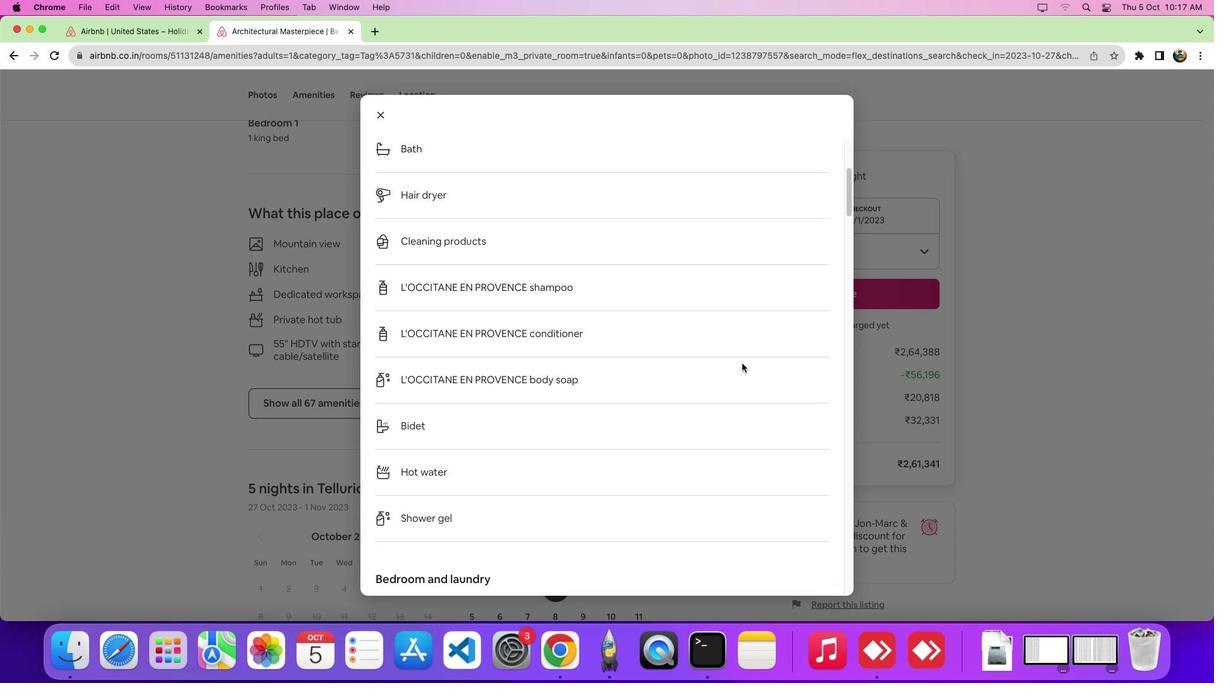 
Action: Mouse scrolled (742, 363) with delta (0, 0)
Screenshot: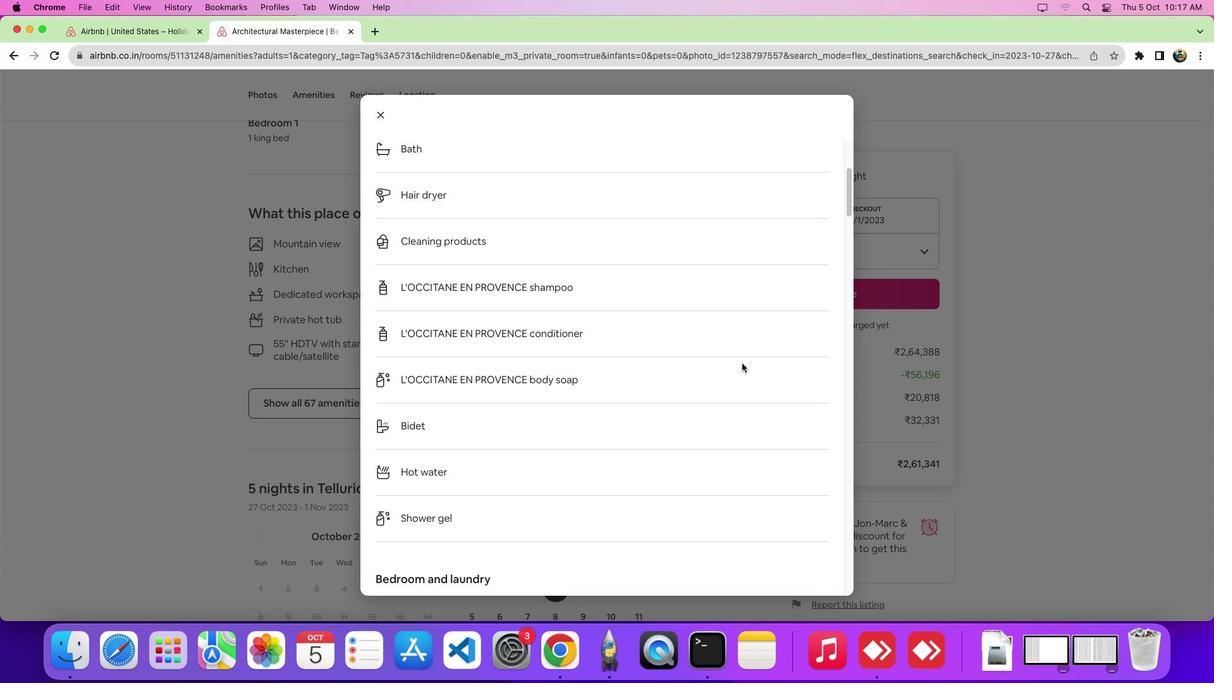 
Action: Mouse scrolled (742, 363) with delta (0, -4)
Screenshot: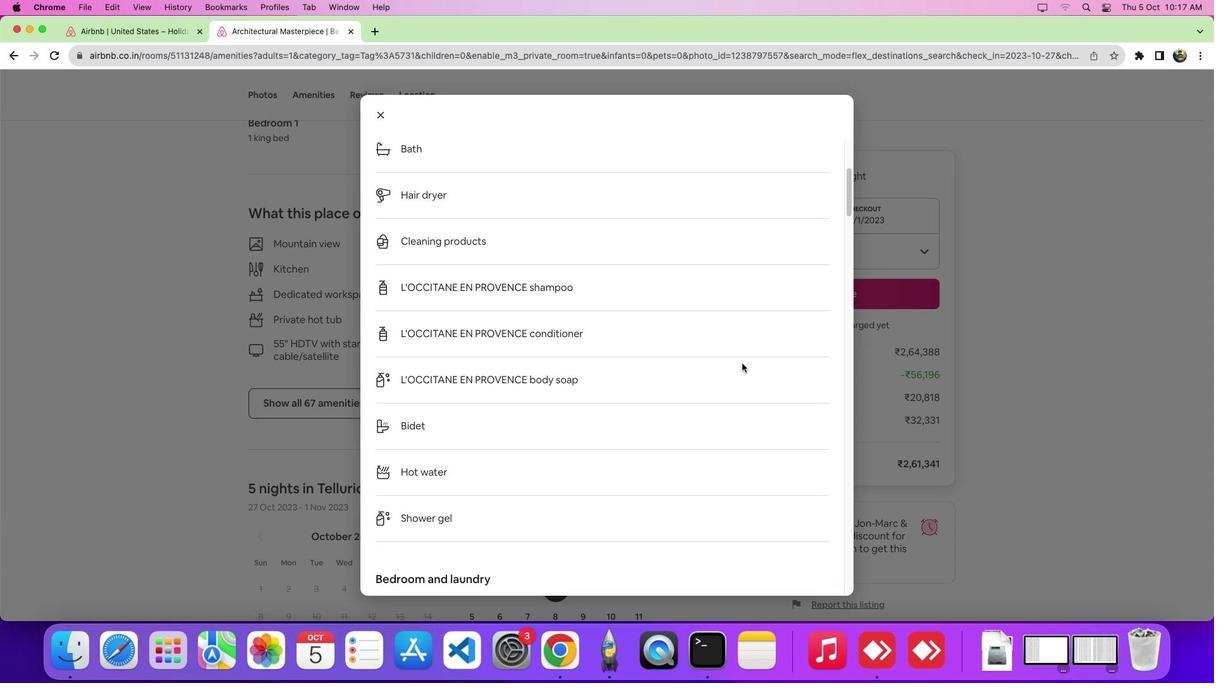 
Action: Mouse scrolled (742, 363) with delta (0, 0)
Screenshot: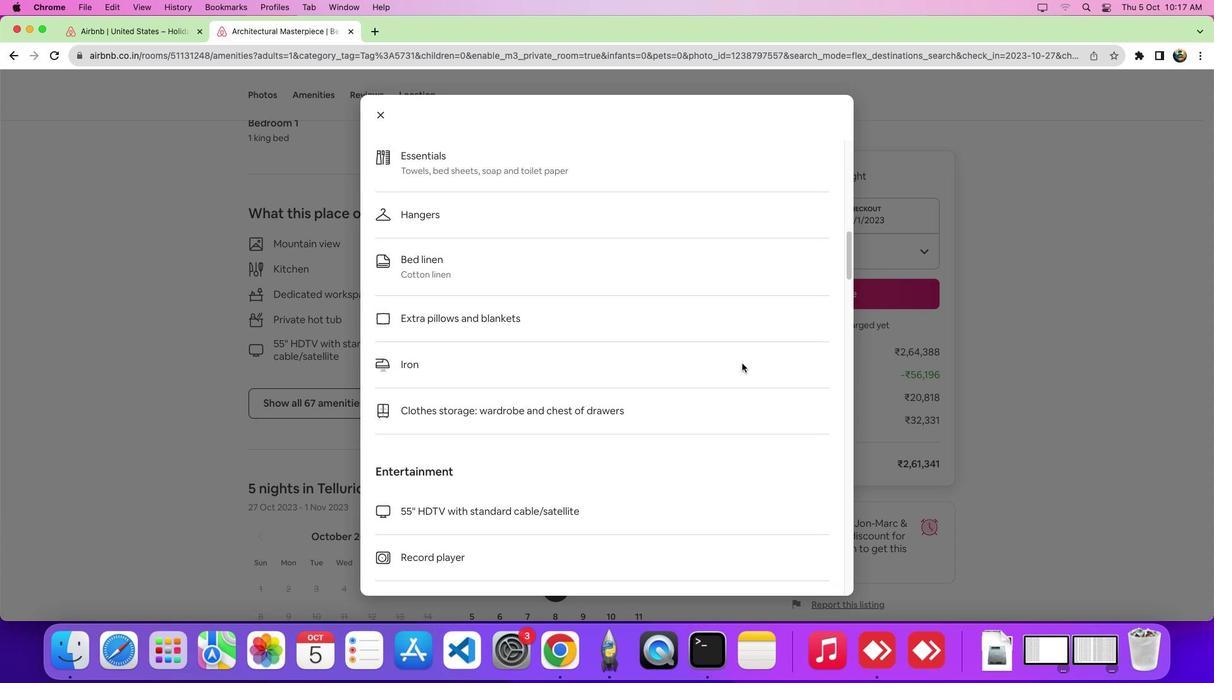 
Action: Mouse scrolled (742, 363) with delta (0, 0)
Screenshot: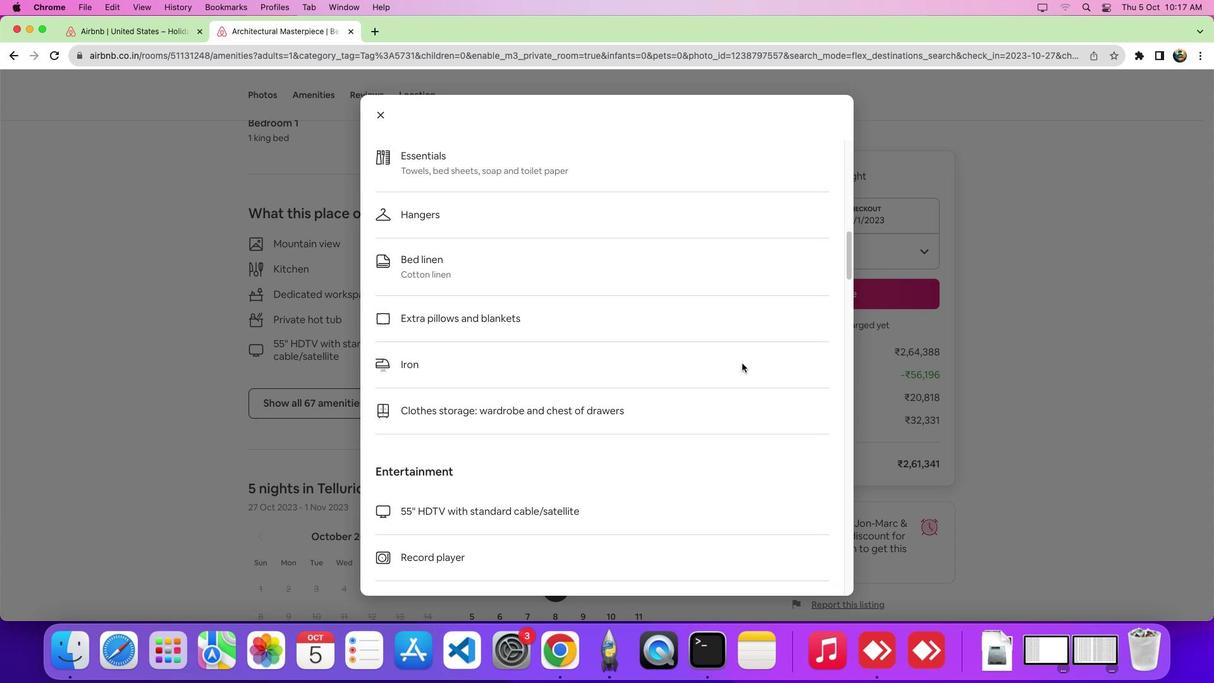 
Action: Mouse scrolled (742, 363) with delta (0, -5)
Screenshot: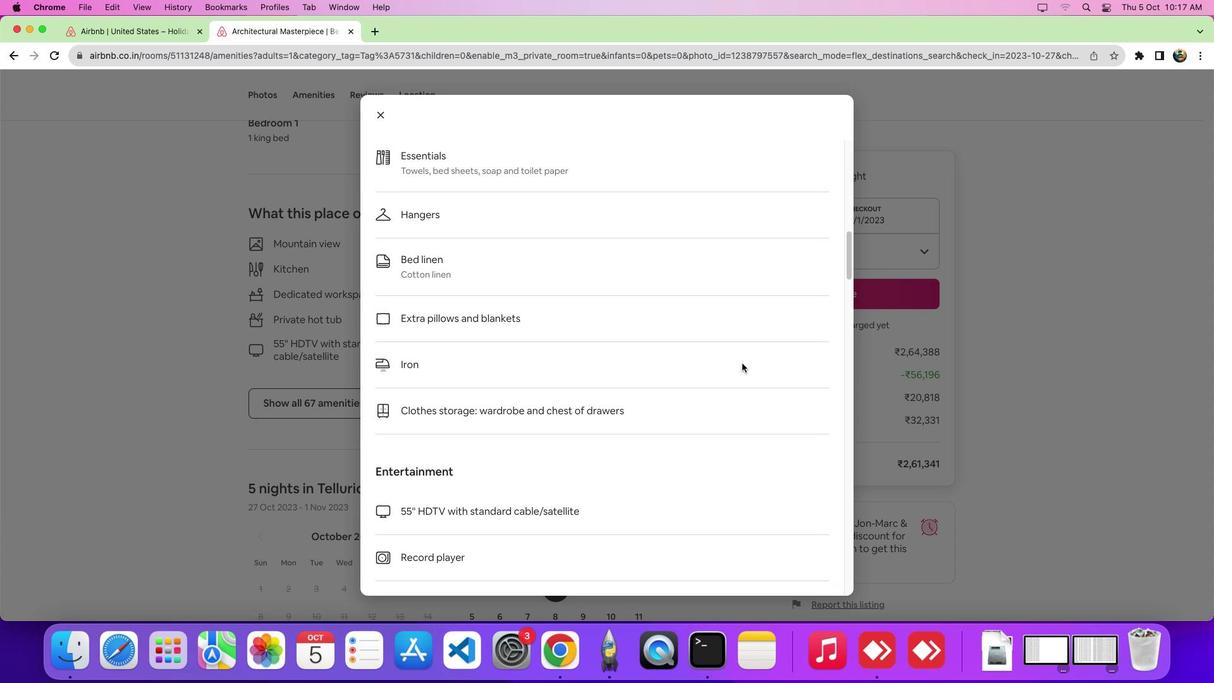 
Action: Mouse scrolled (742, 363) with delta (0, -6)
Screenshot: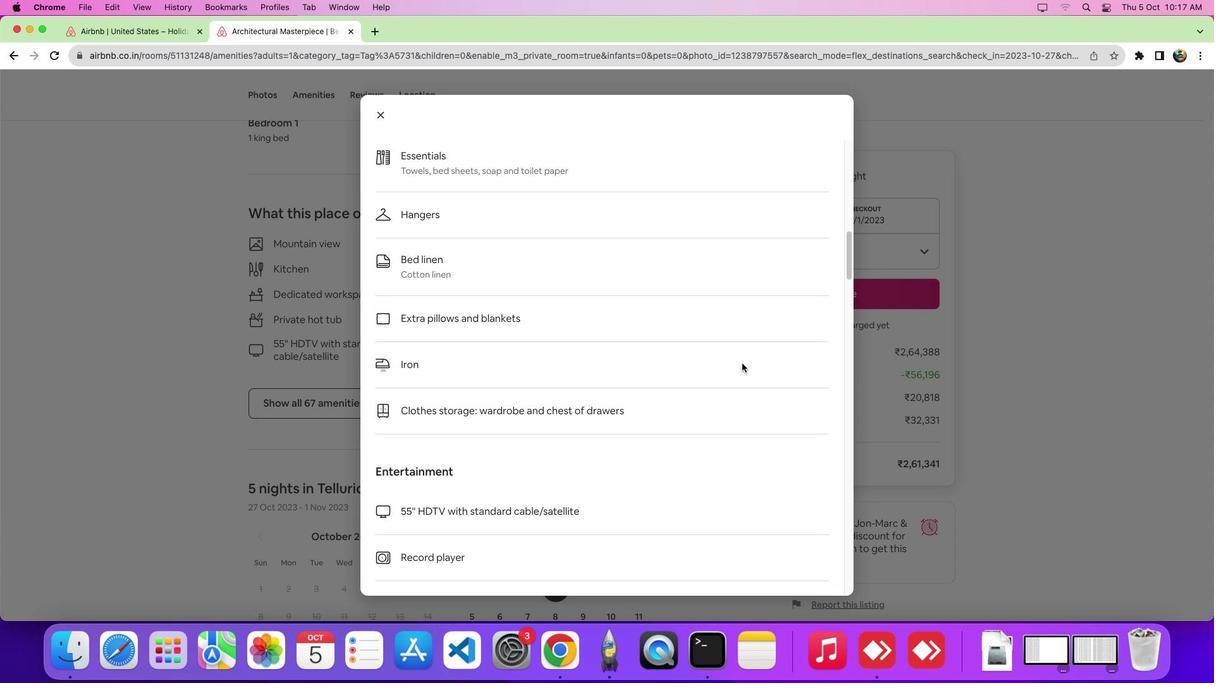 
Action: Mouse scrolled (742, 363) with delta (0, 0)
Screenshot: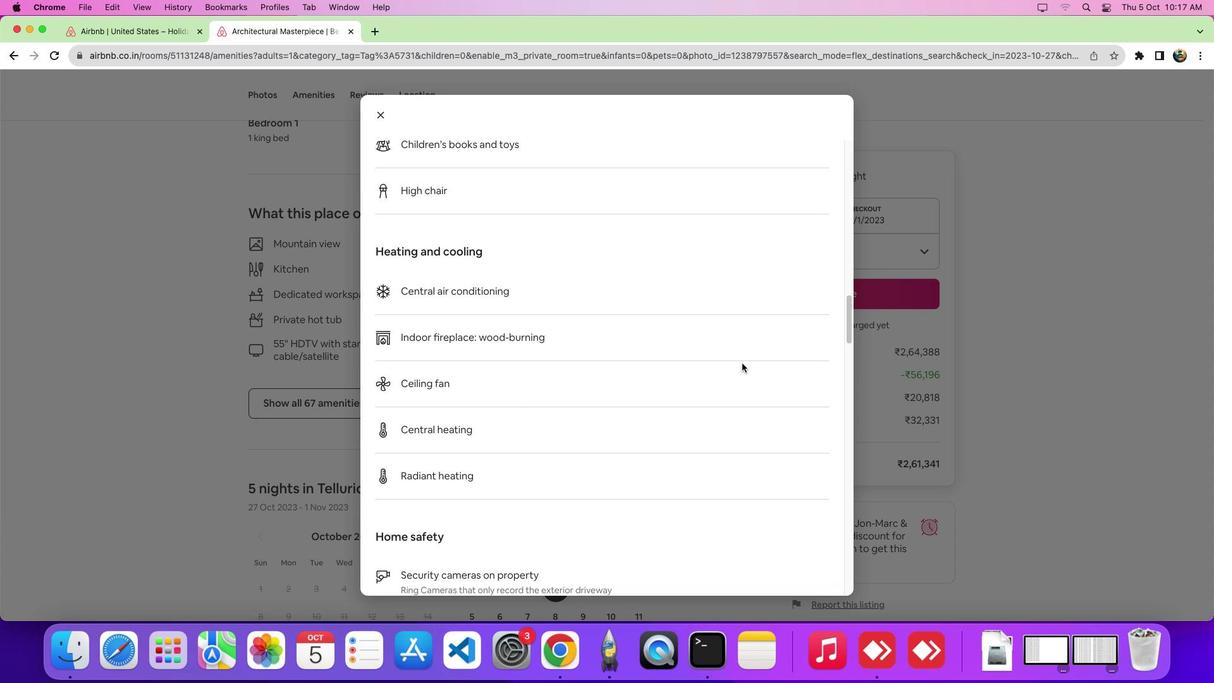 
Action: Mouse scrolled (742, 363) with delta (0, -1)
Screenshot: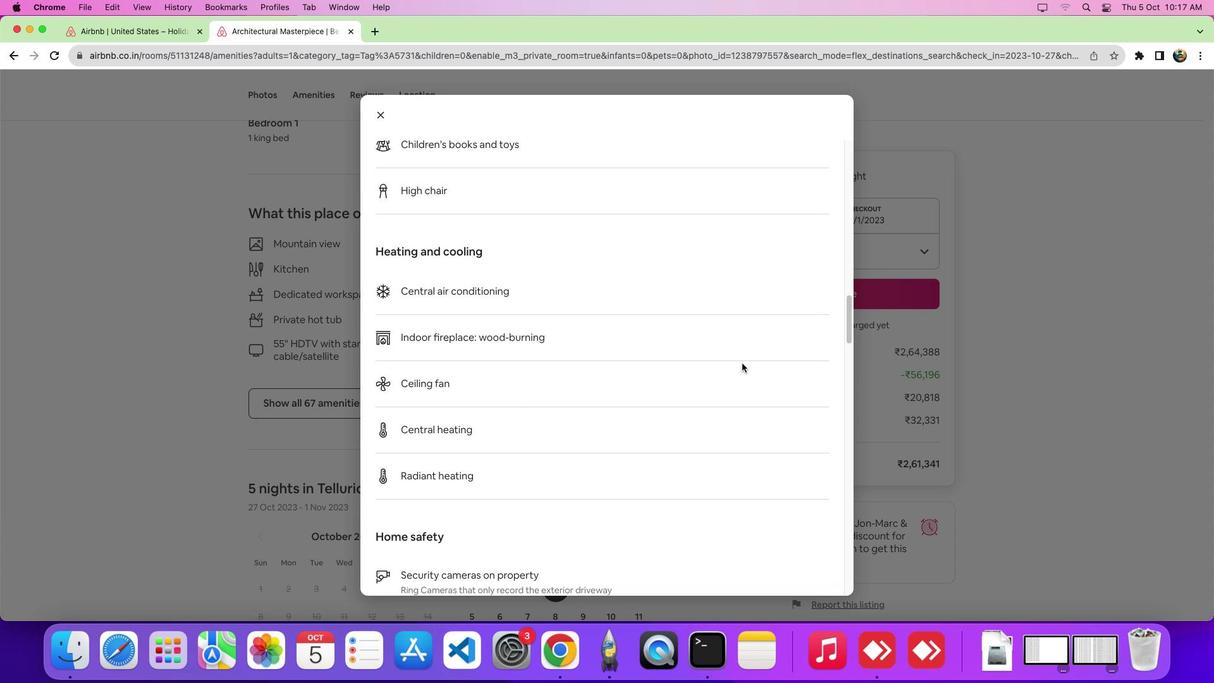 
Action: Mouse scrolled (742, 363) with delta (0, -5)
Screenshot: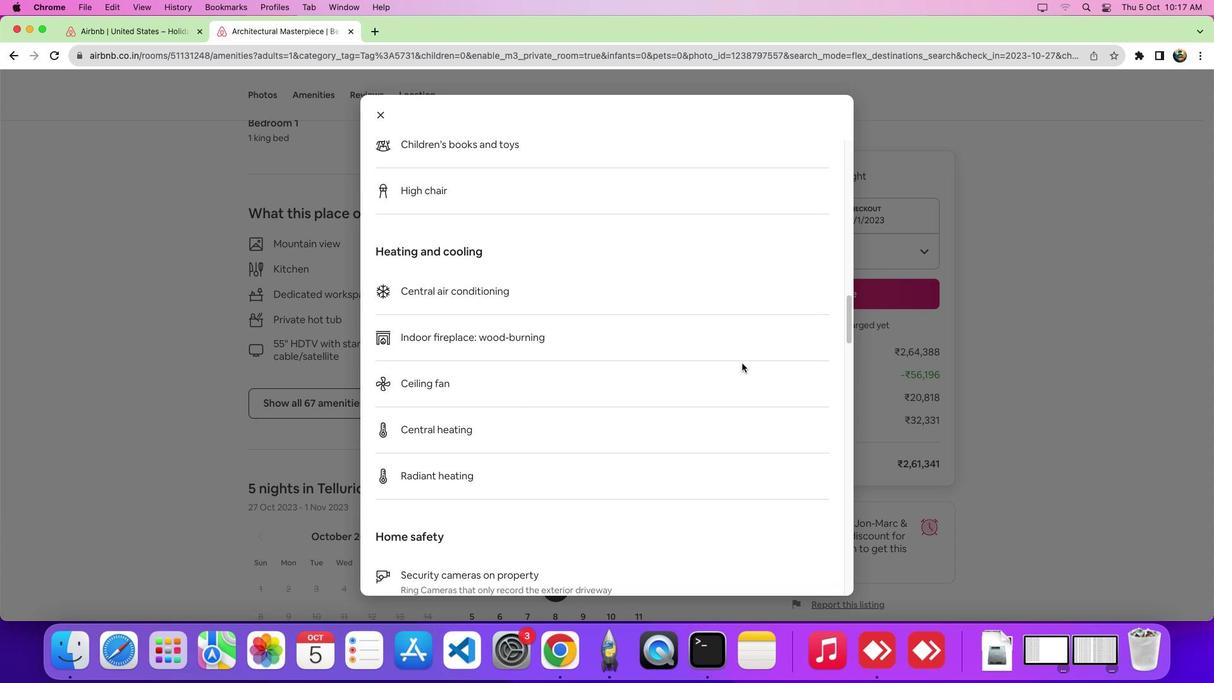 
Action: Mouse scrolled (742, 363) with delta (0, -6)
Screenshot: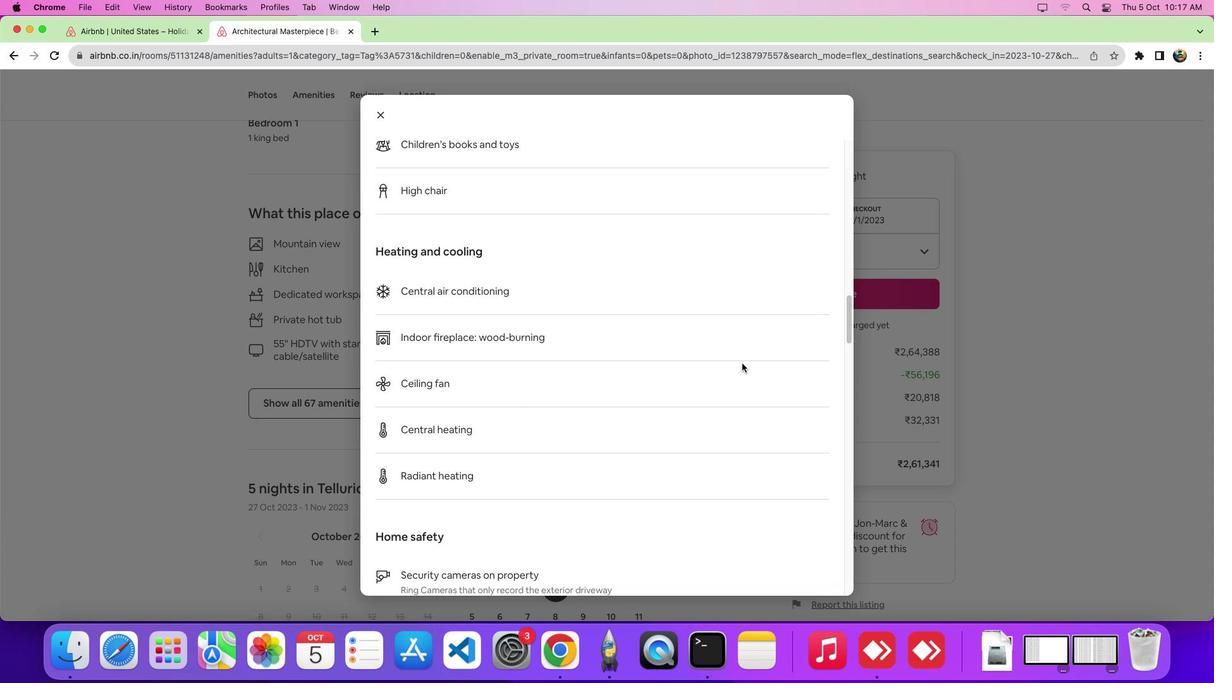 
Action: Mouse scrolled (742, 363) with delta (0, 0)
Screenshot: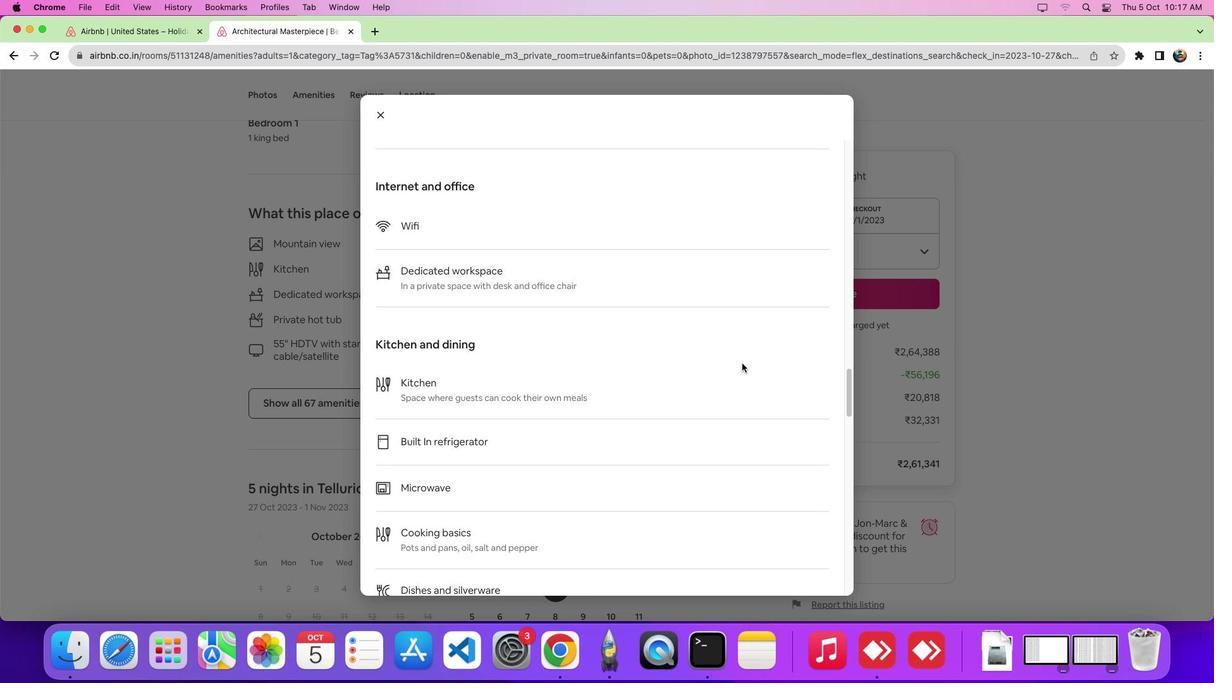 
Action: Mouse scrolled (742, 363) with delta (0, -1)
Screenshot: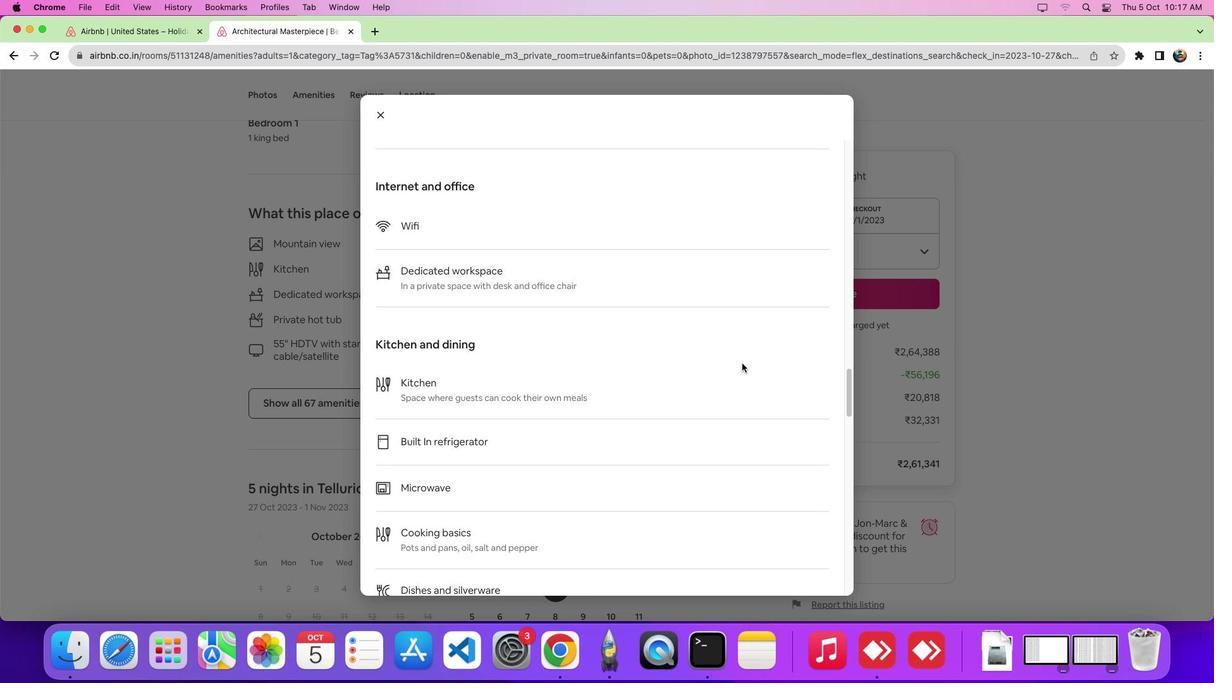 
Action: Mouse scrolled (742, 363) with delta (0, -5)
Screenshot: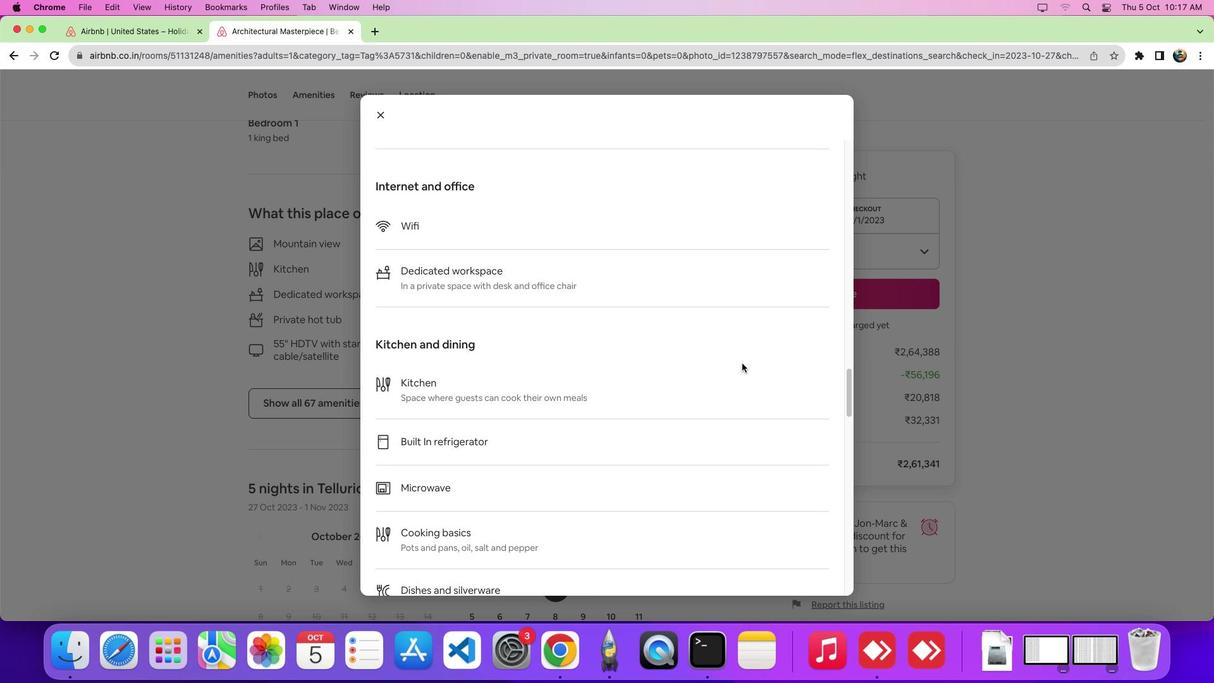 
Action: Mouse scrolled (742, 363) with delta (0, -8)
Screenshot: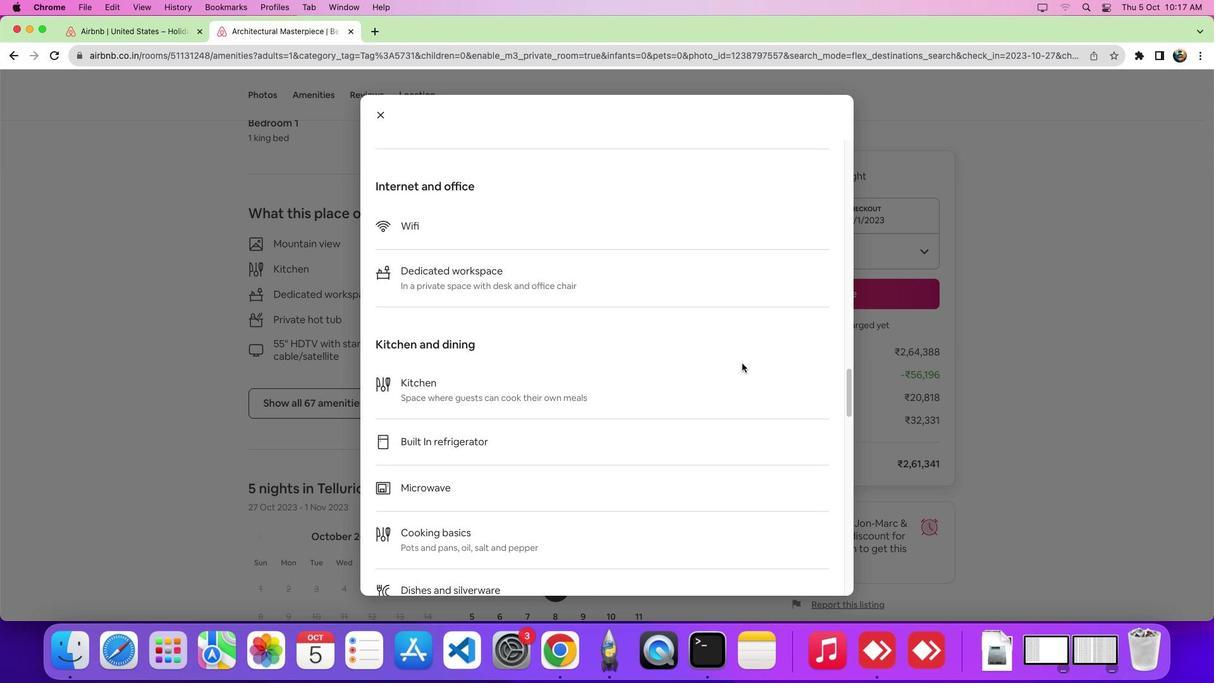 
Action: Mouse scrolled (742, 363) with delta (0, 0)
Screenshot: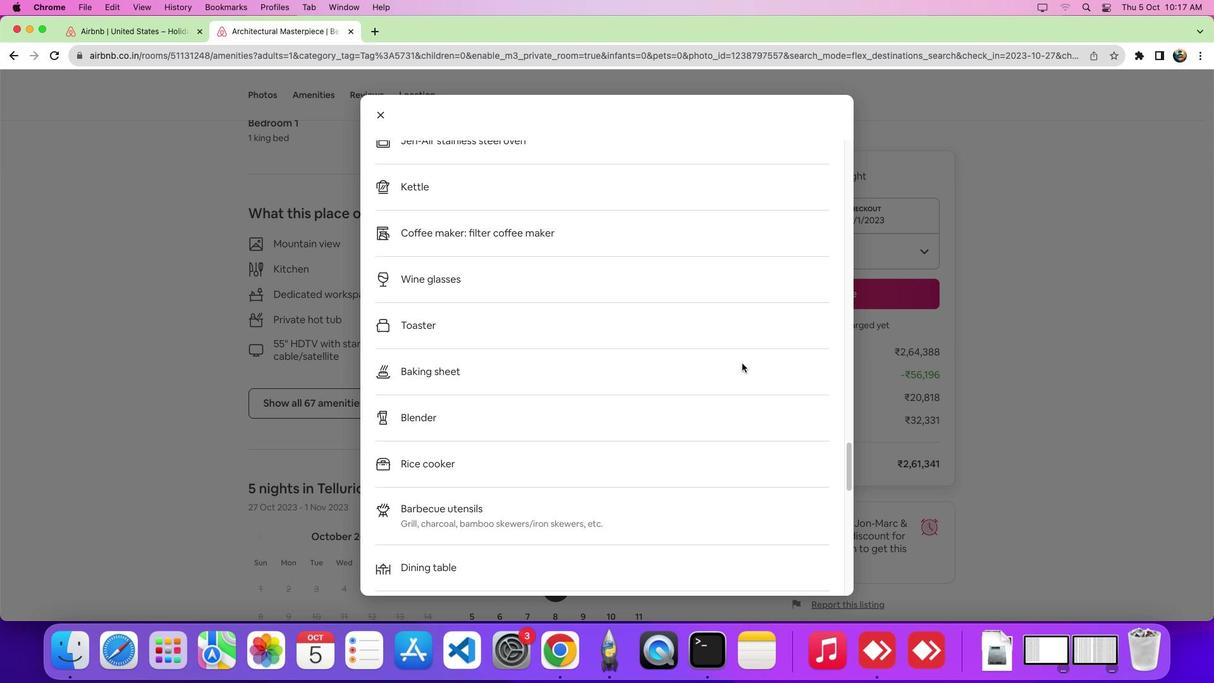 
Action: Mouse scrolled (742, 363) with delta (0, -1)
Screenshot: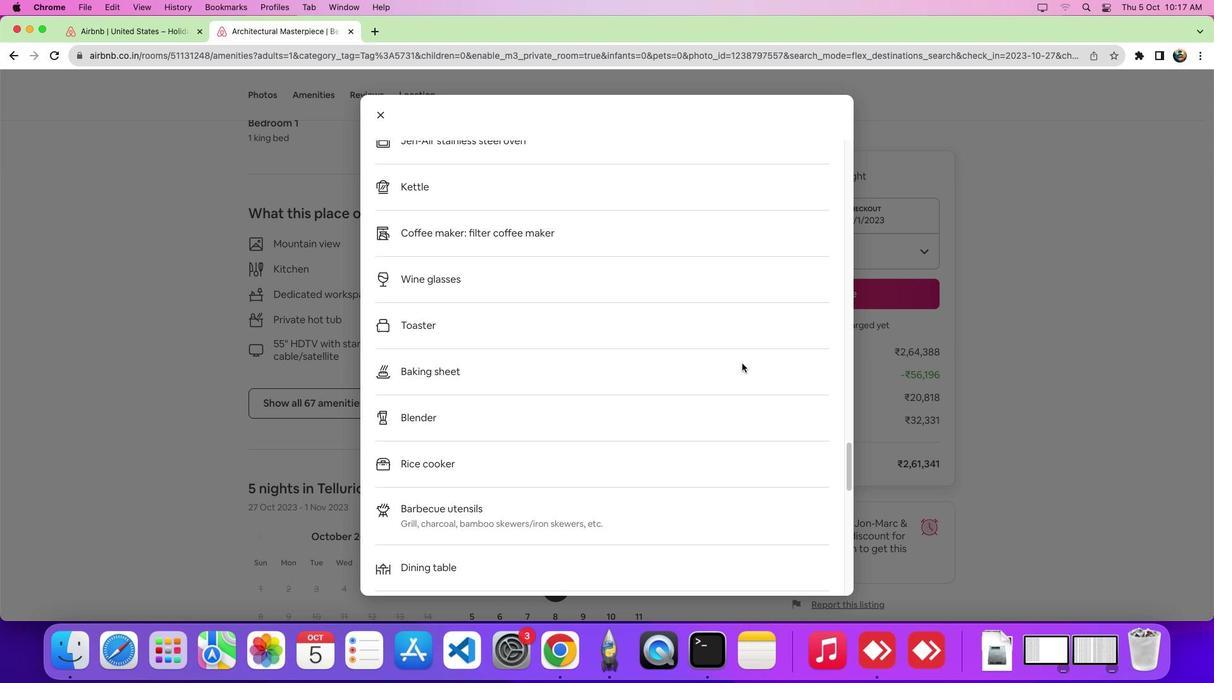 
Action: Mouse scrolled (742, 363) with delta (0, -5)
Screenshot: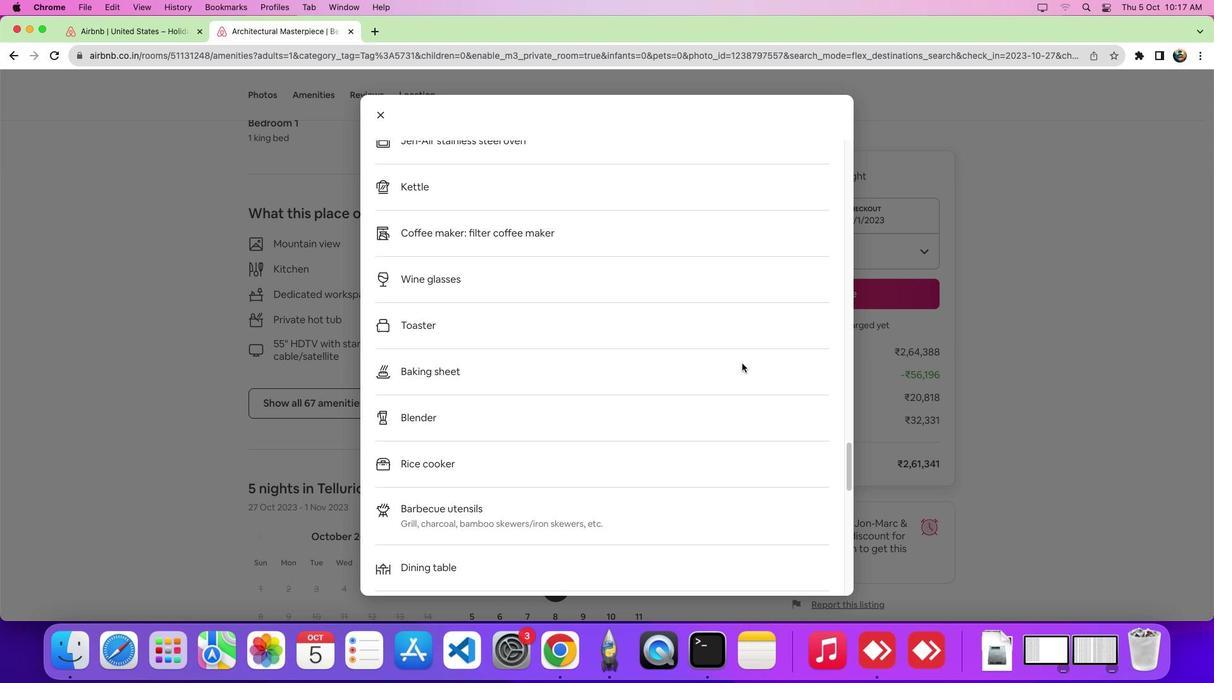 
Action: Mouse scrolled (742, 363) with delta (0, -8)
Screenshot: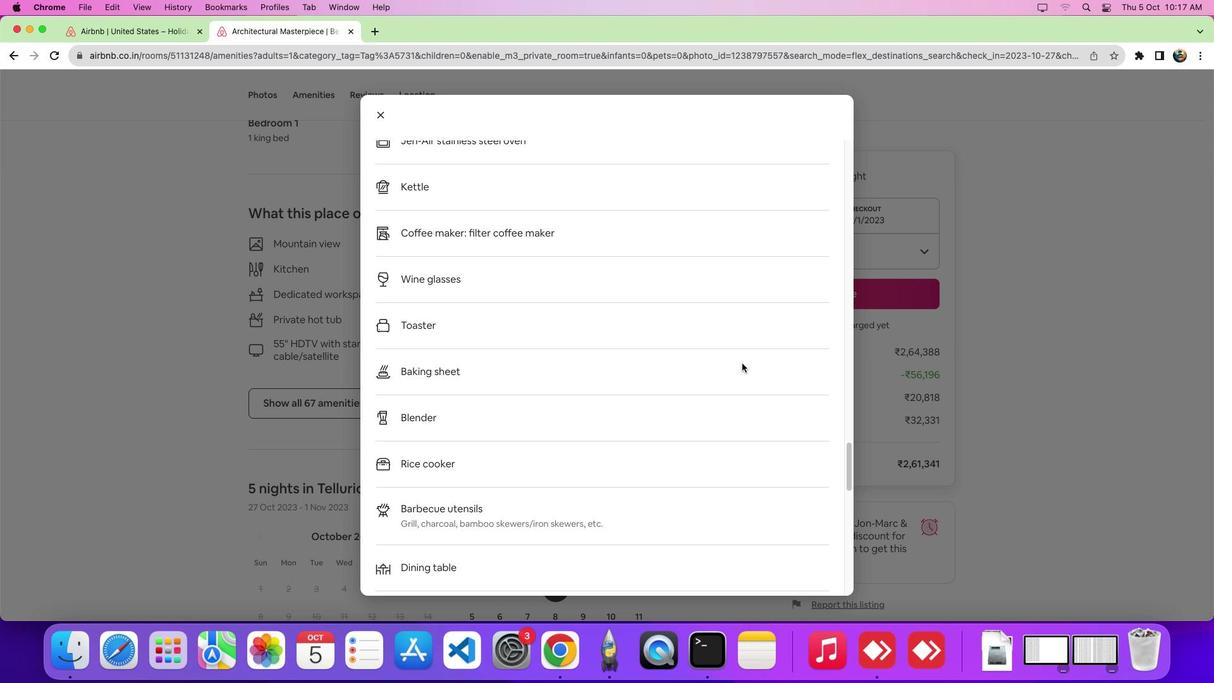 
Action: Mouse scrolled (742, 363) with delta (0, 0)
Screenshot: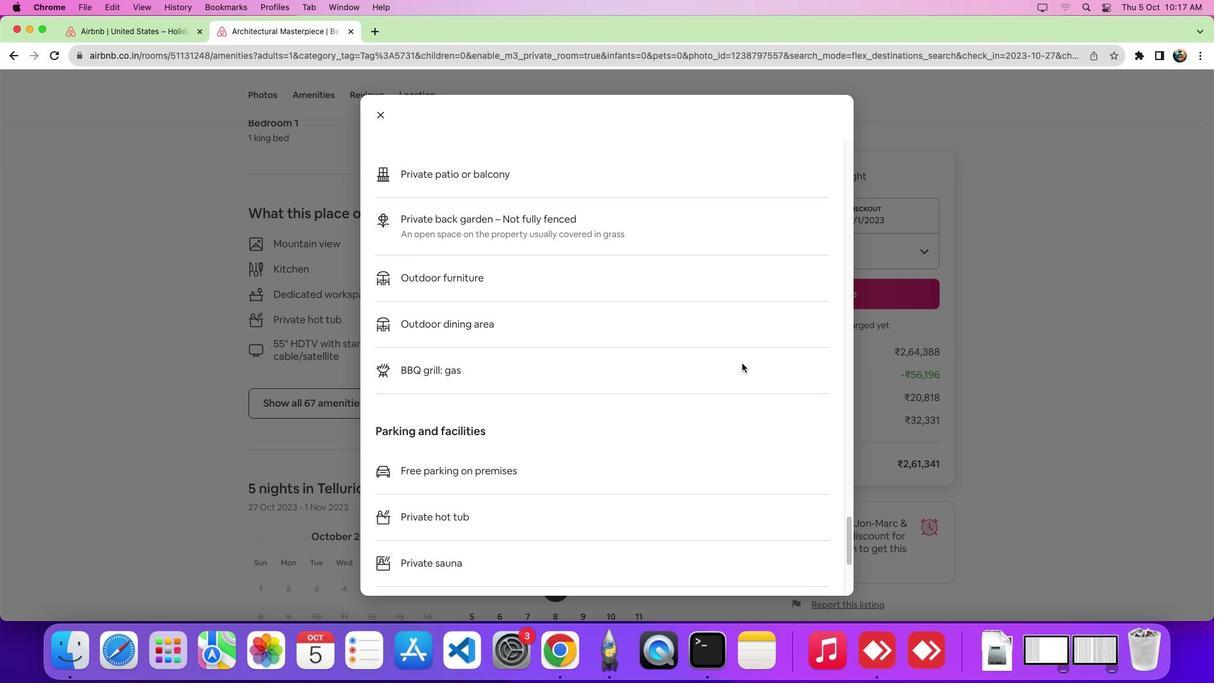 
Action: Mouse scrolled (742, 363) with delta (0, -1)
Screenshot: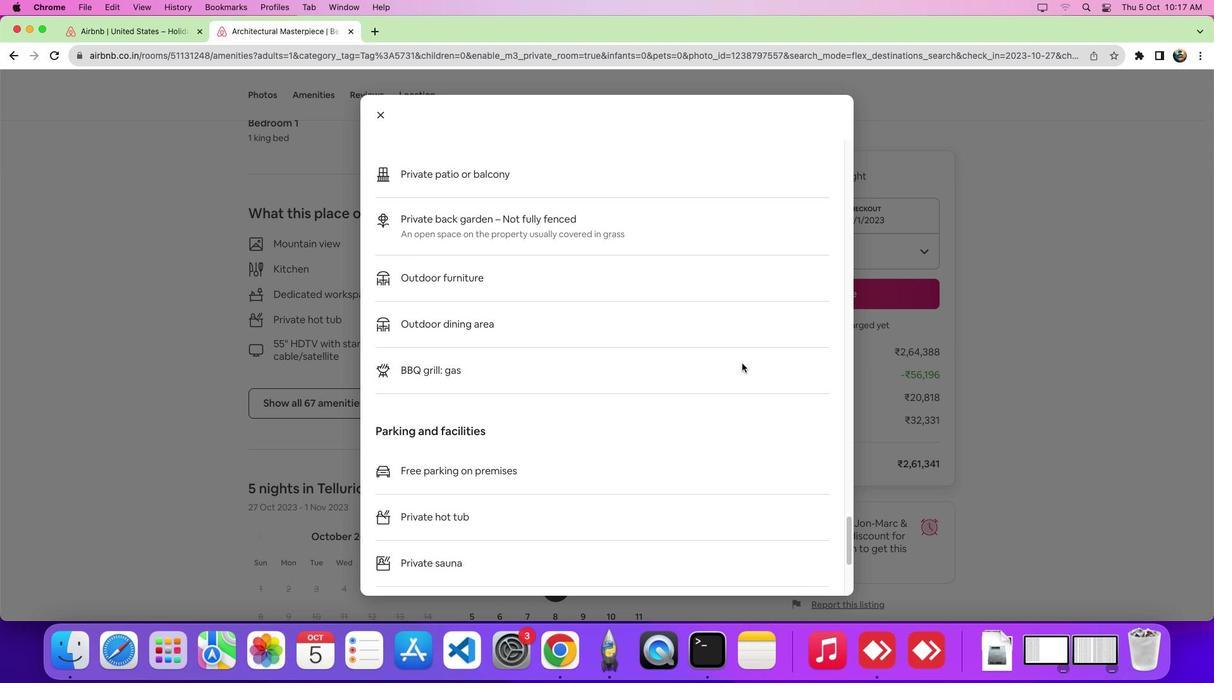 
Action: Mouse scrolled (742, 363) with delta (0, -5)
Screenshot: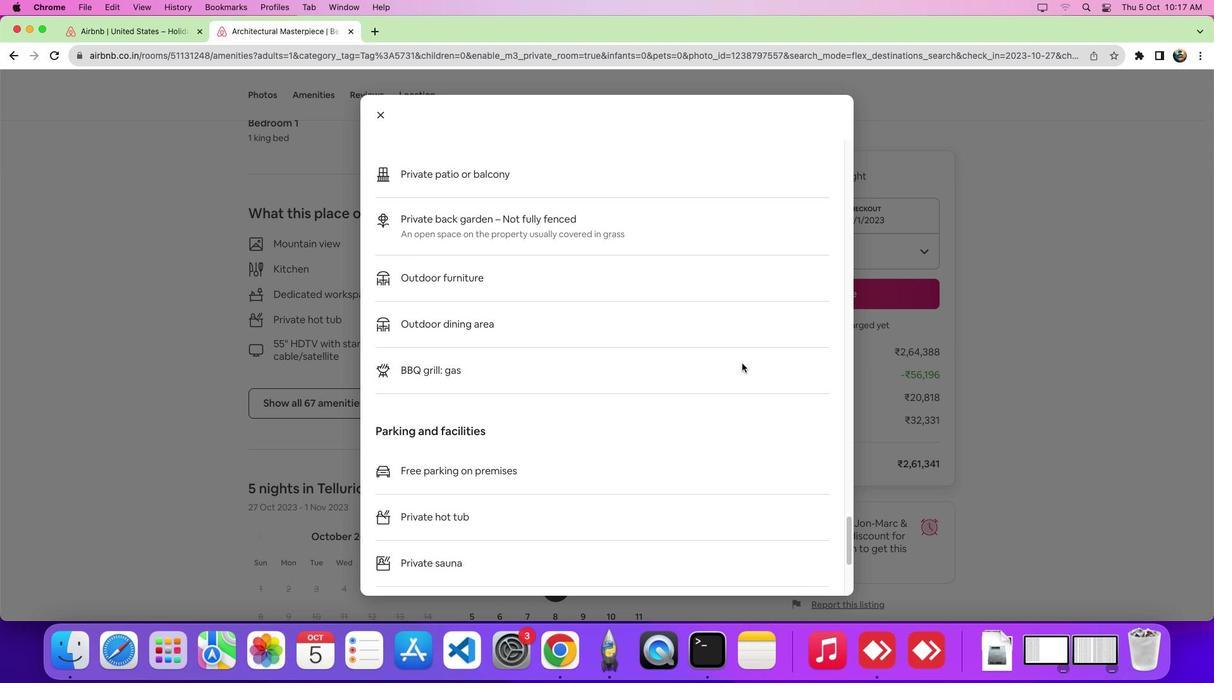
Action: Mouse scrolled (742, 363) with delta (0, -8)
Screenshot: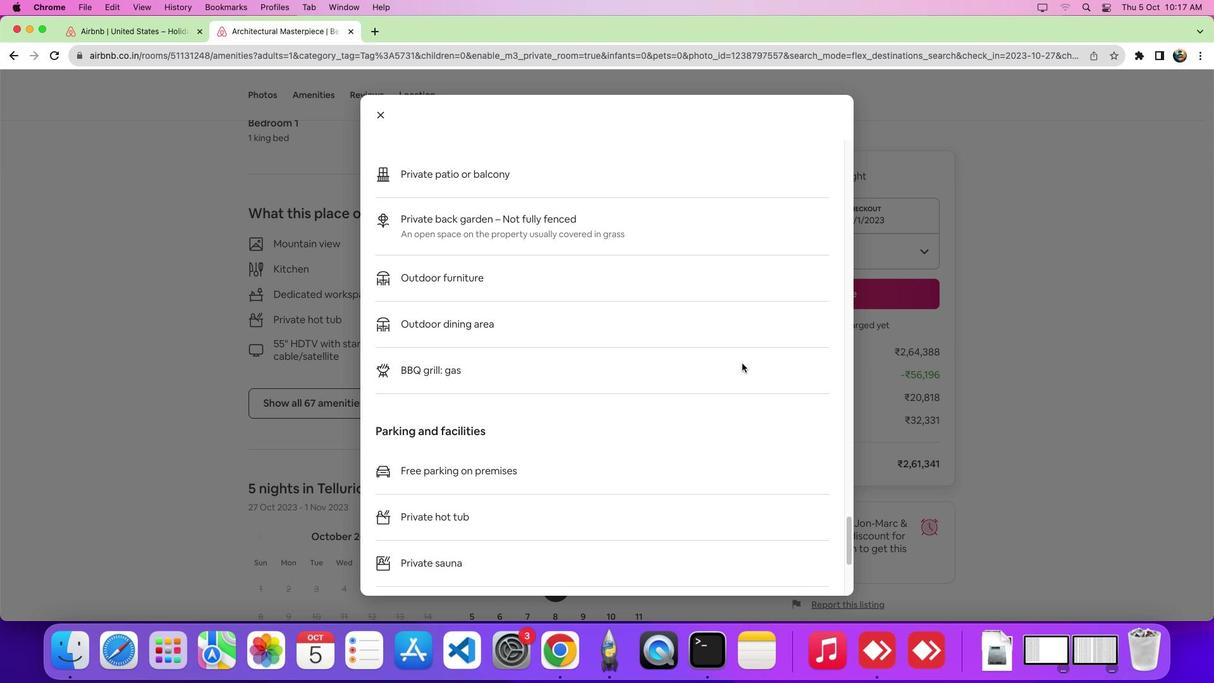 
Action: Mouse scrolled (742, 363) with delta (0, 0)
Screenshot: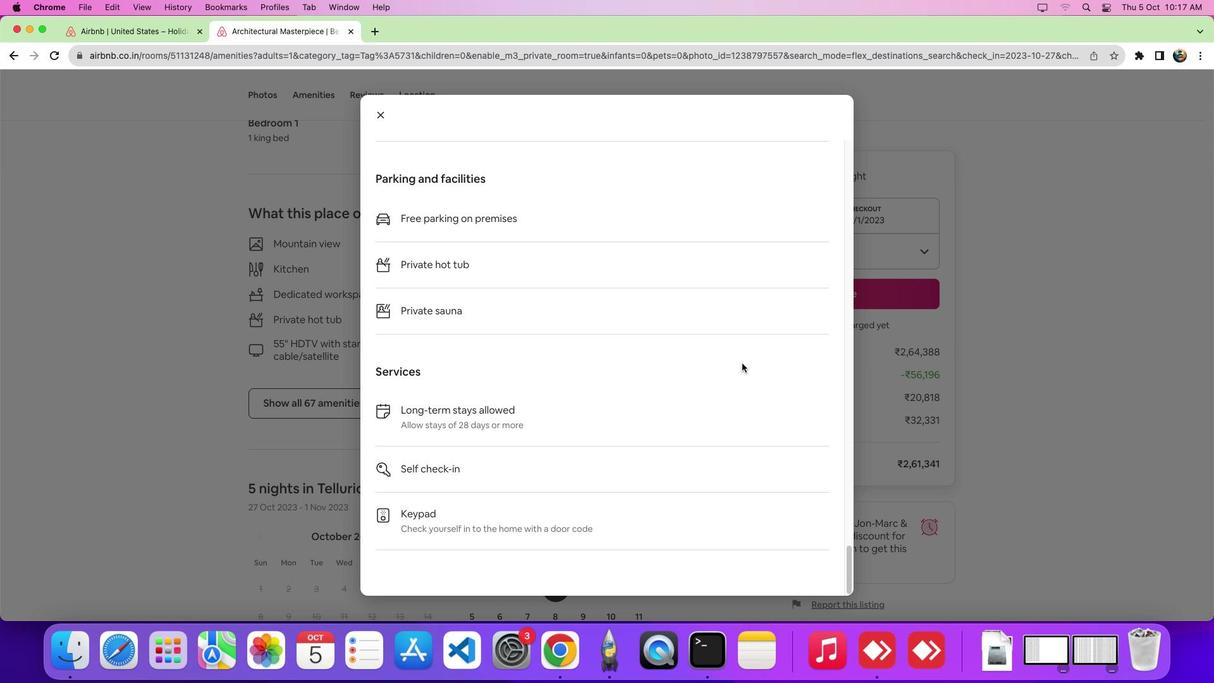 
Action: Mouse scrolled (742, 363) with delta (0, -1)
Screenshot: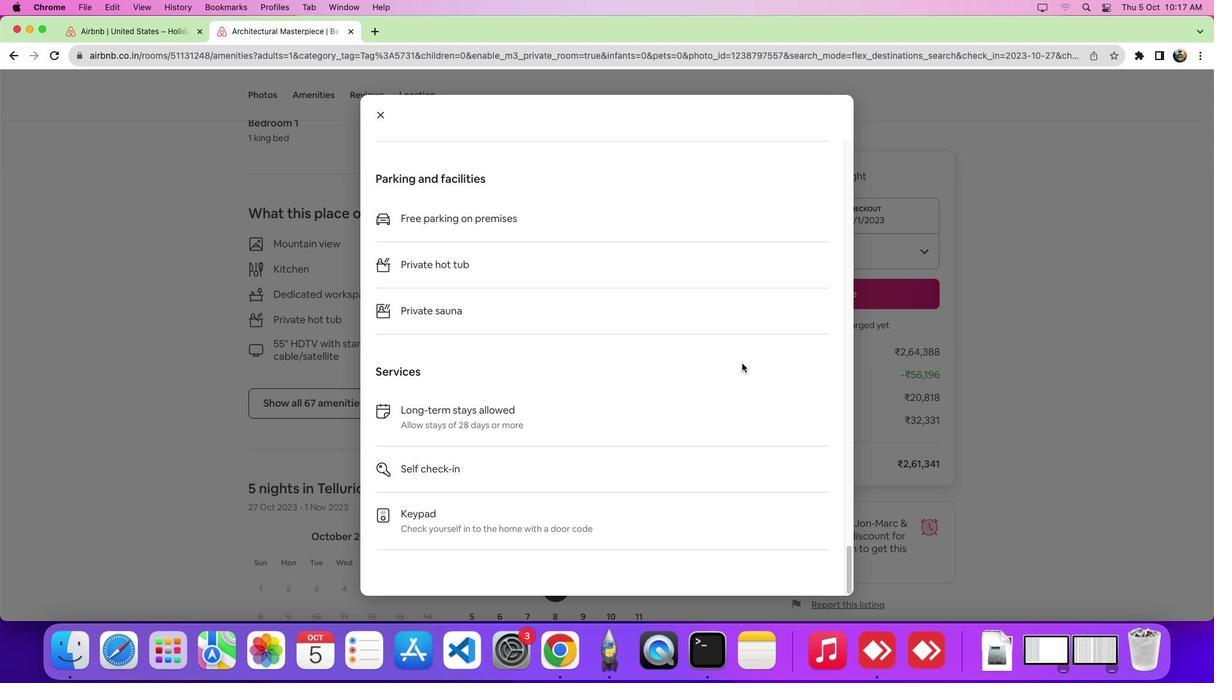 
Action: Mouse scrolled (742, 363) with delta (0, -5)
Screenshot: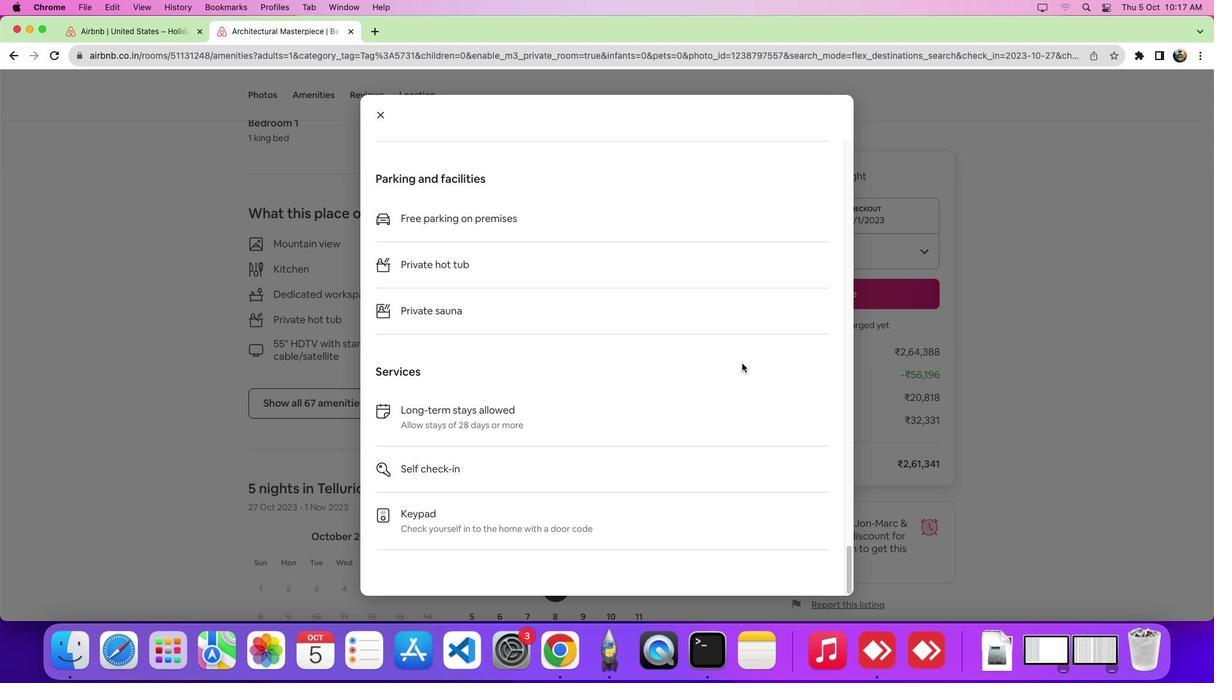 
Action: Mouse scrolled (742, 363) with delta (0, -8)
Screenshot: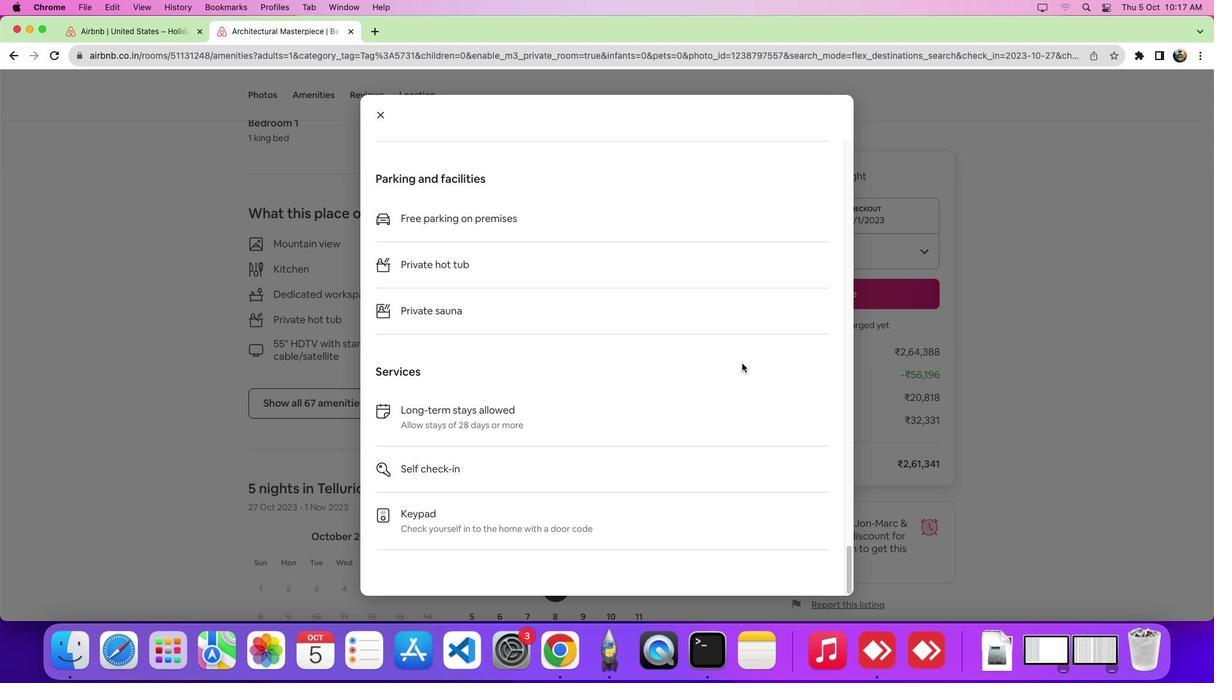 
Action: Mouse moved to (725, 441)
Screenshot: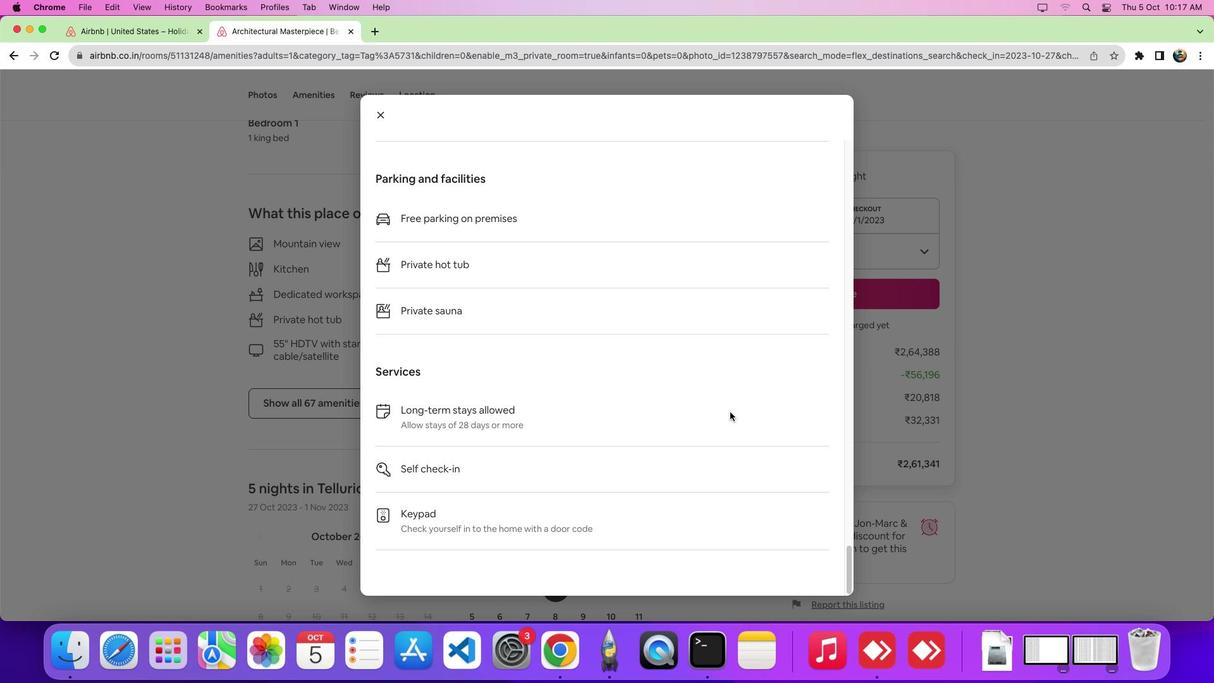 
